 Task: Find connections with filter location Pfaffenhofen an der Ilm with filter topic #Hiringwith filter profile language French with filter current company MPC with filter school K.J.Institute of Engineering & Technology with filter industry Leasing Residential Real Estate with filter service category Print Design with filter keywords title Outside Sales Manager
Action: Mouse moved to (557, 97)
Screenshot: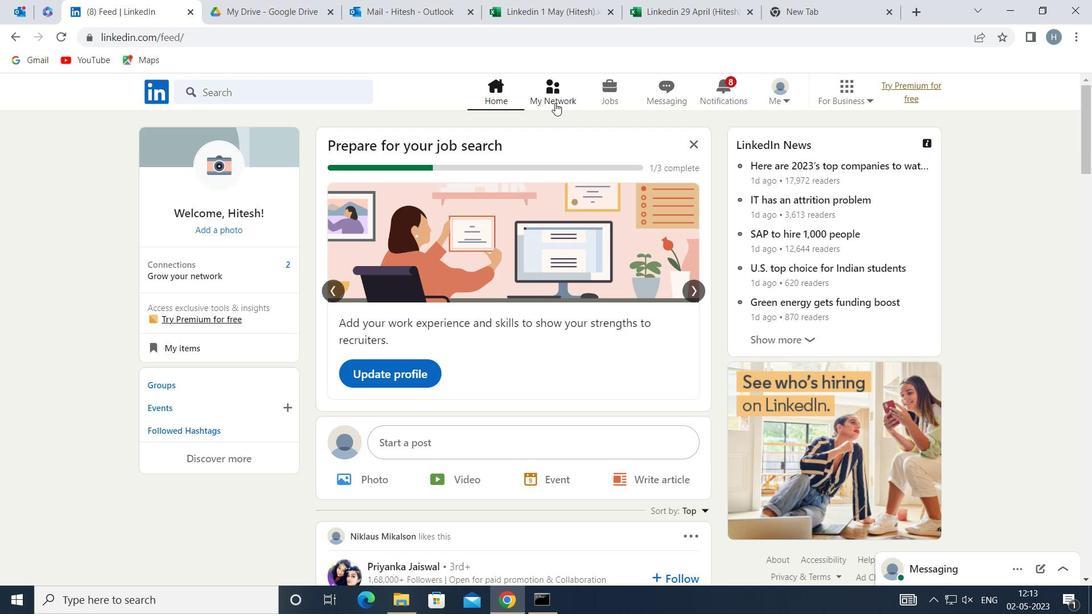 
Action: Mouse pressed left at (557, 97)
Screenshot: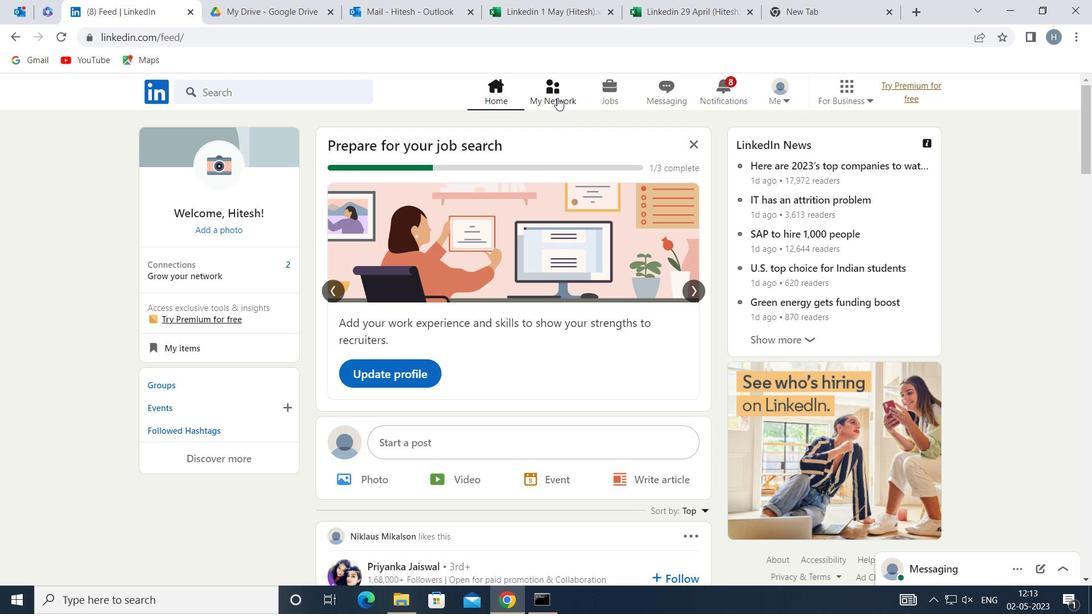 
Action: Mouse moved to (328, 166)
Screenshot: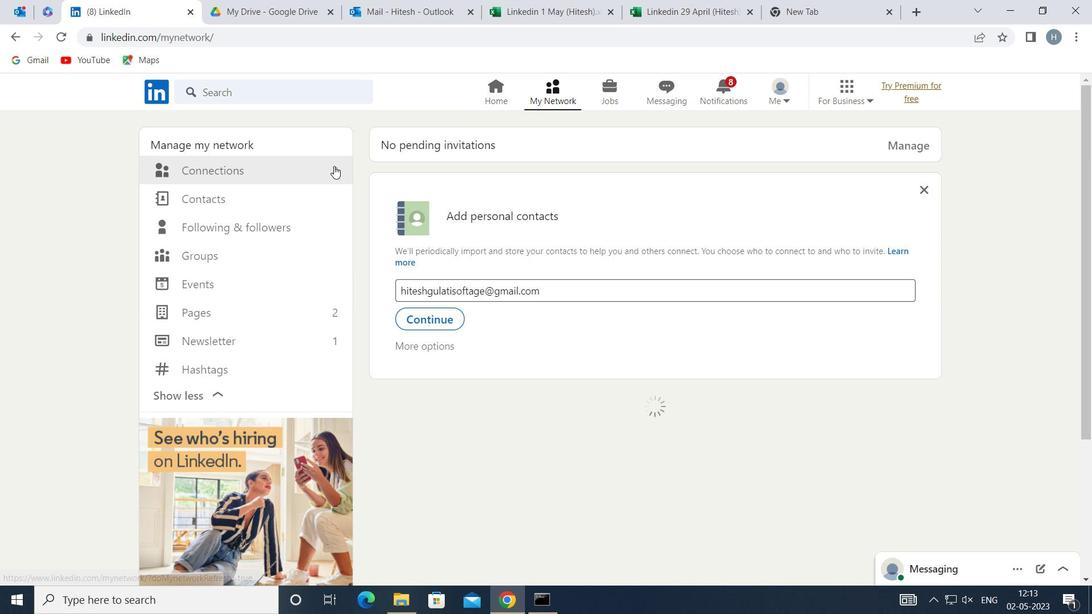 
Action: Mouse pressed left at (328, 166)
Screenshot: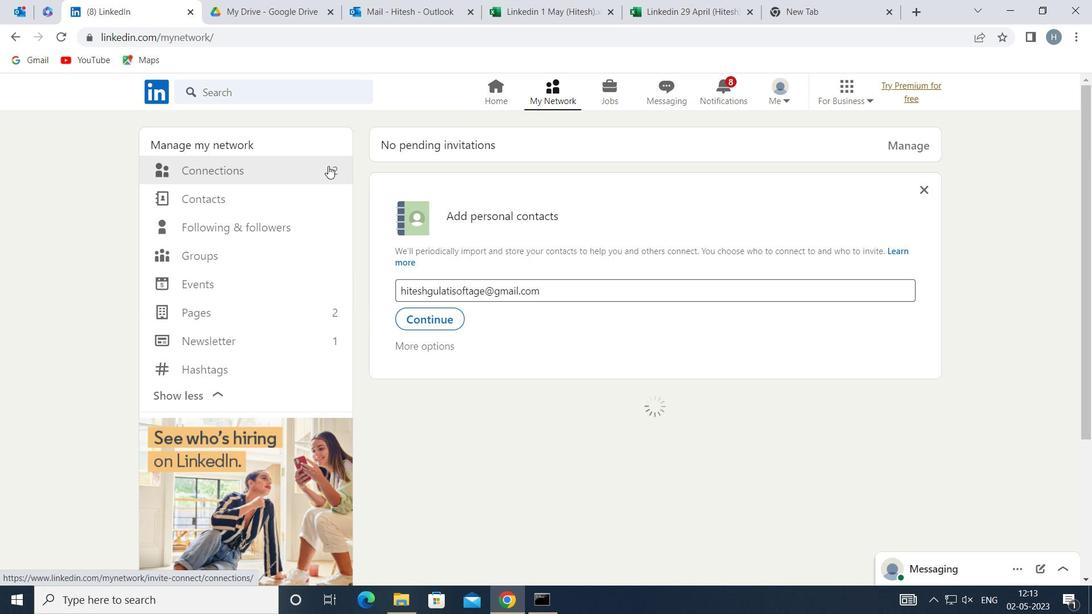 
Action: Mouse moved to (646, 170)
Screenshot: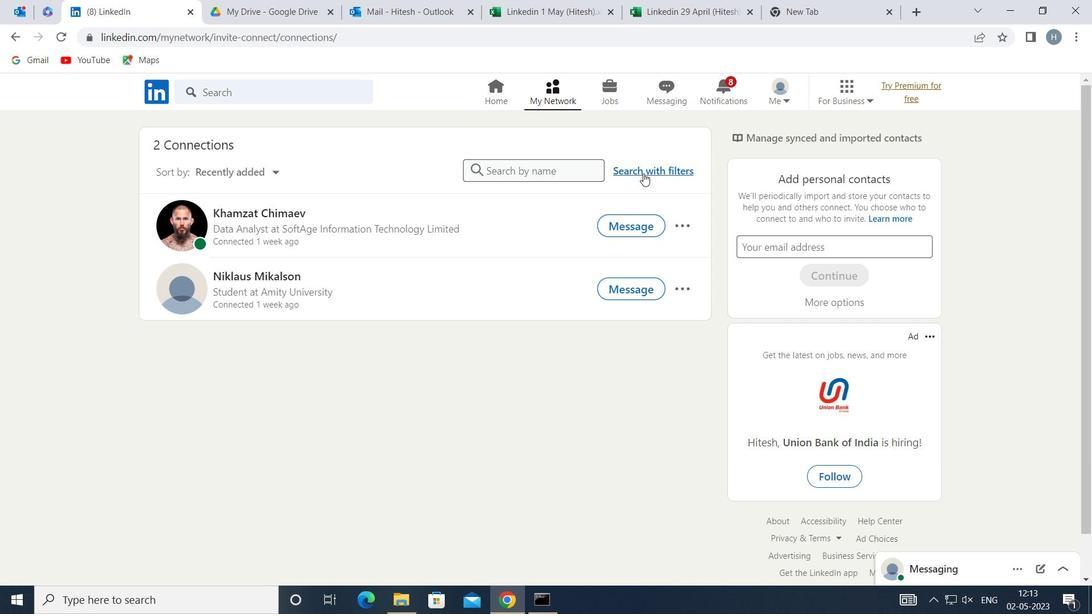 
Action: Mouse pressed left at (646, 170)
Screenshot: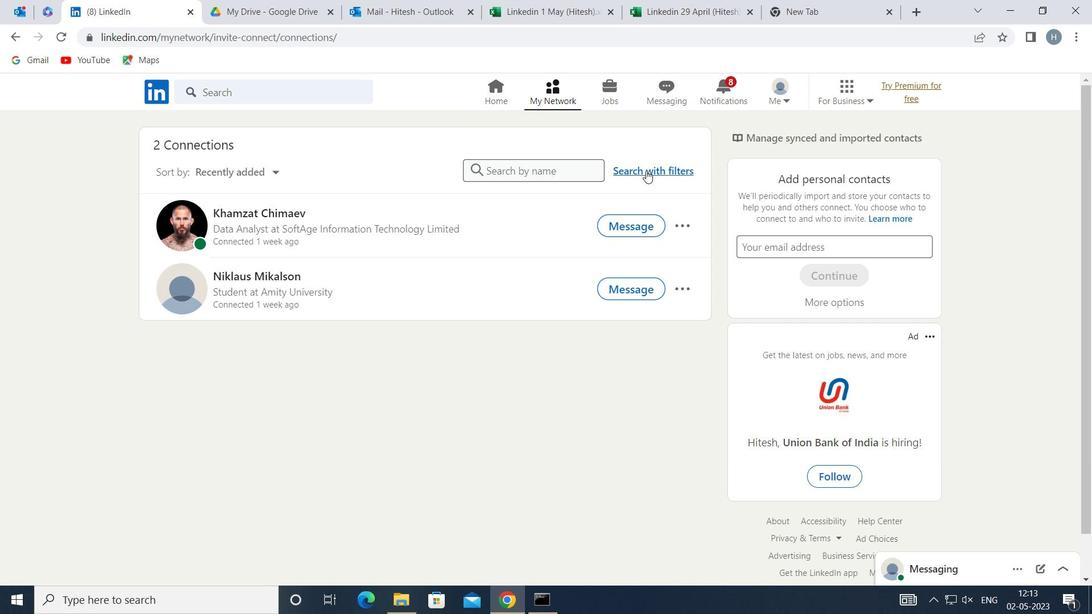 
Action: Mouse moved to (597, 135)
Screenshot: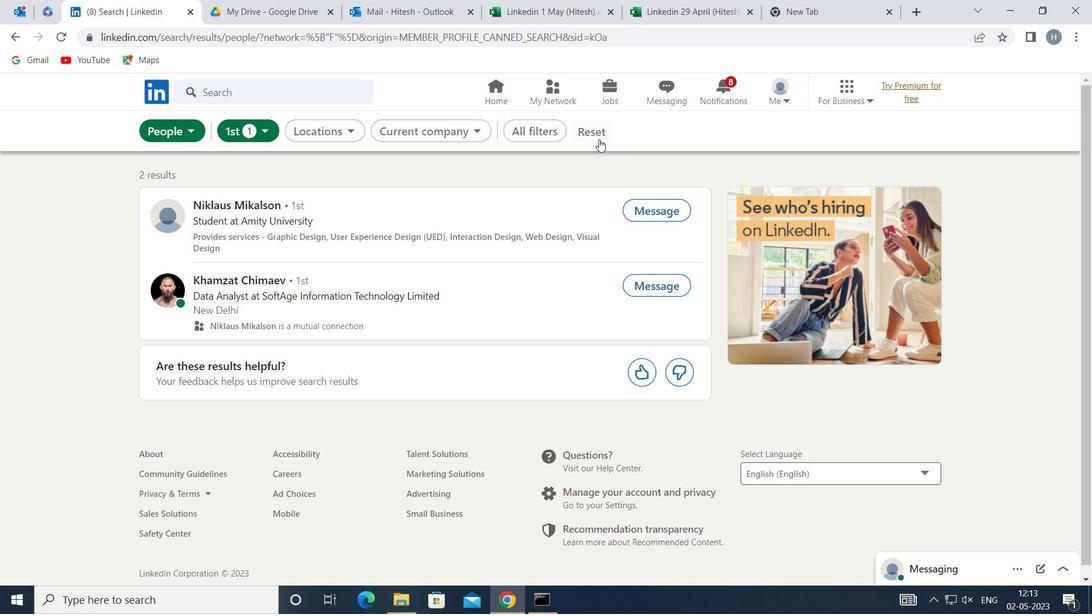 
Action: Mouse pressed left at (597, 135)
Screenshot: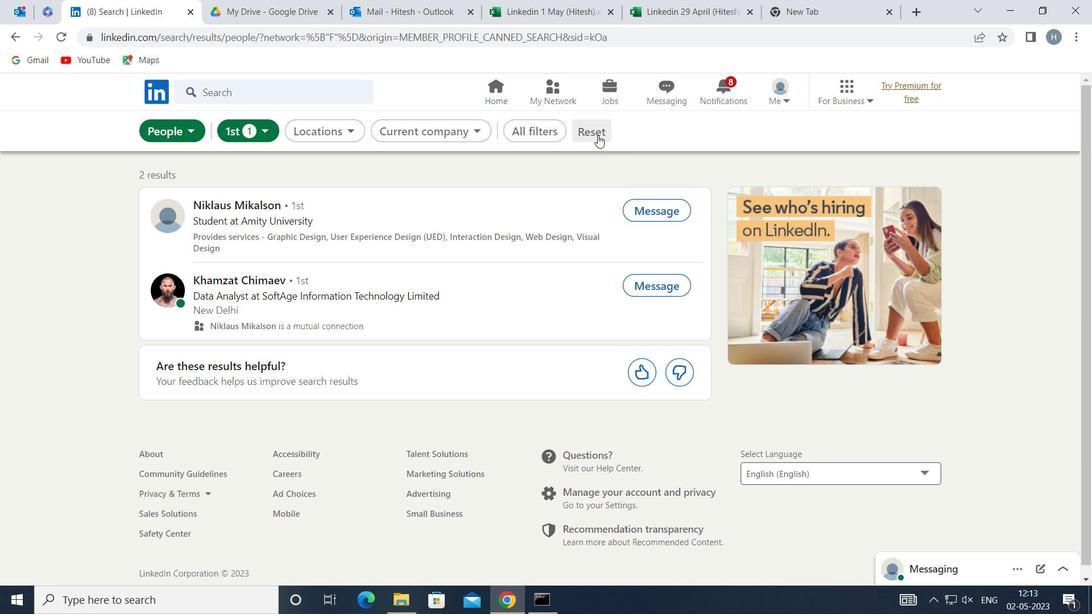 
Action: Mouse moved to (578, 131)
Screenshot: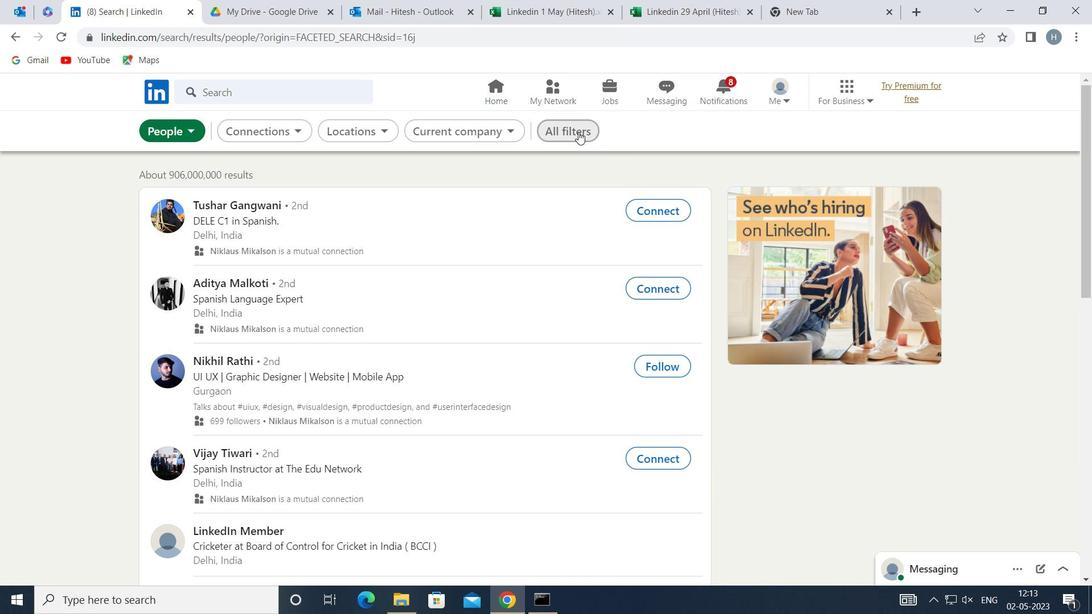 
Action: Mouse pressed left at (578, 131)
Screenshot: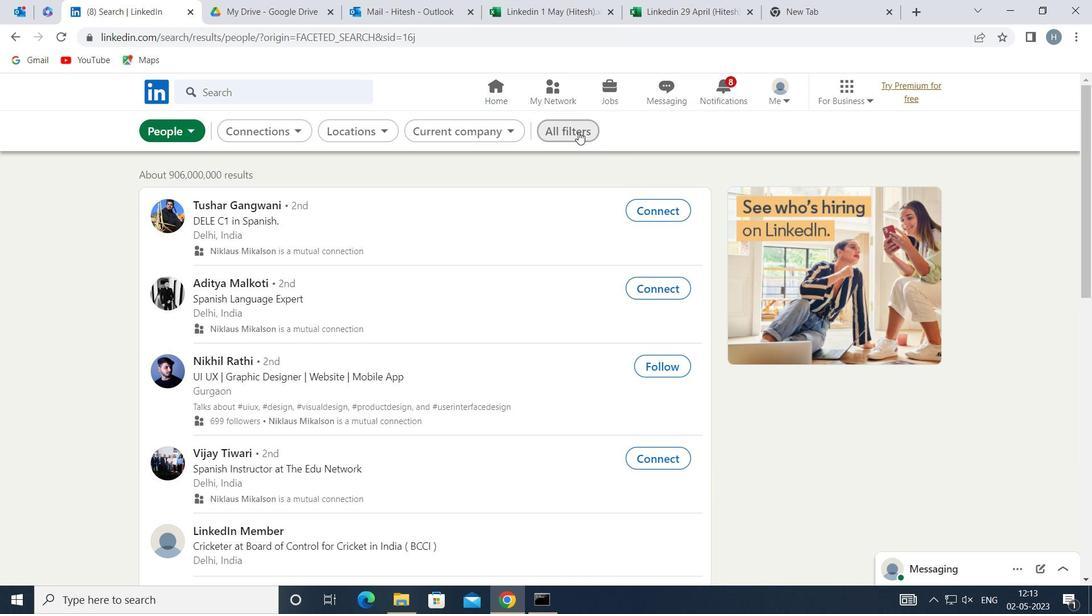 
Action: Mouse moved to (797, 336)
Screenshot: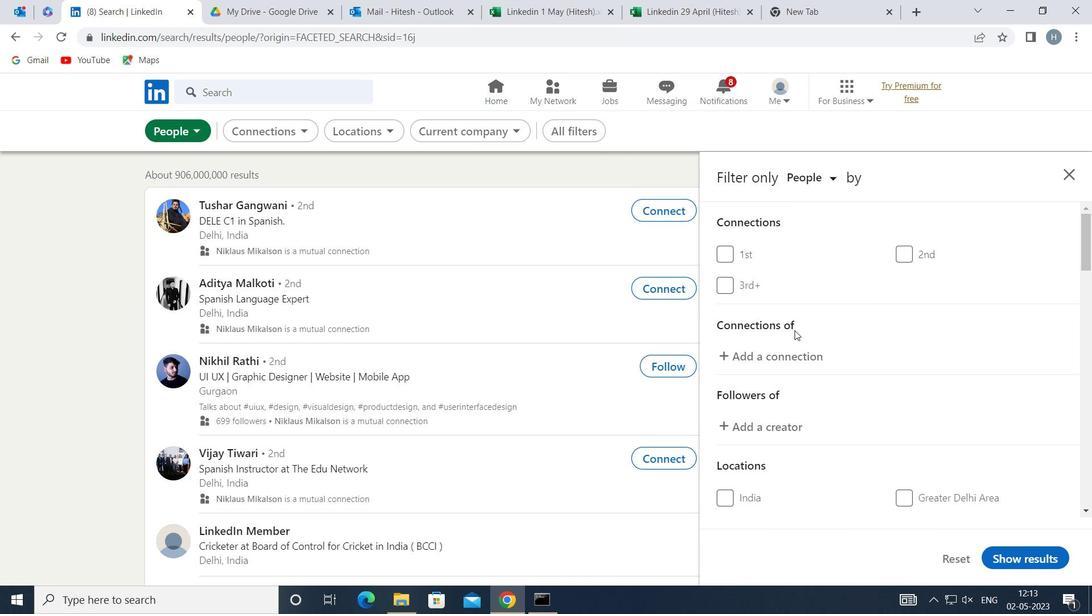 
Action: Mouse scrolled (797, 335) with delta (0, 0)
Screenshot: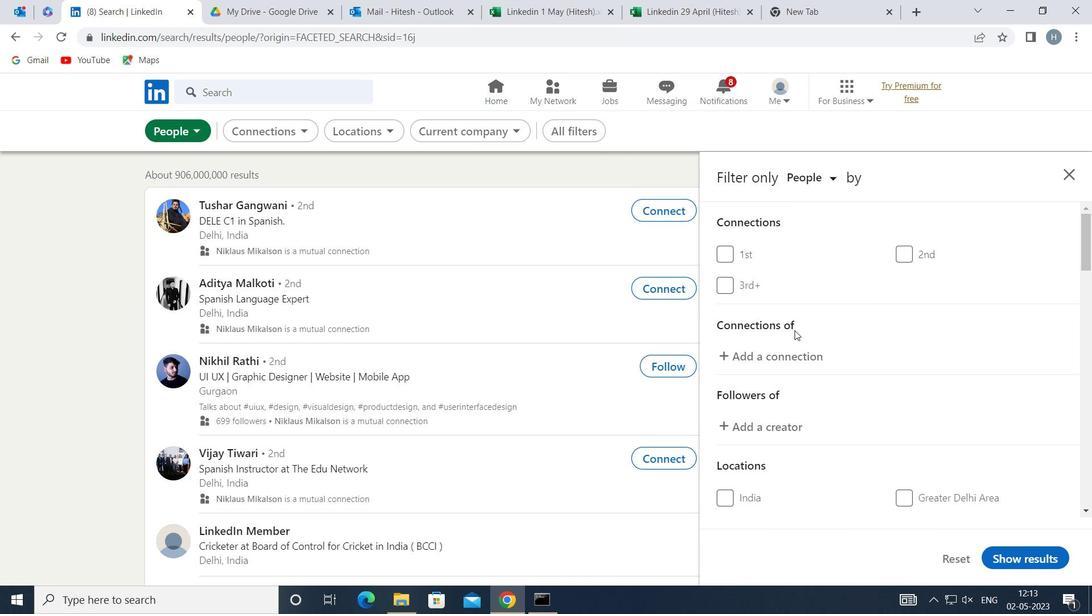 
Action: Mouse scrolled (797, 335) with delta (0, 0)
Screenshot: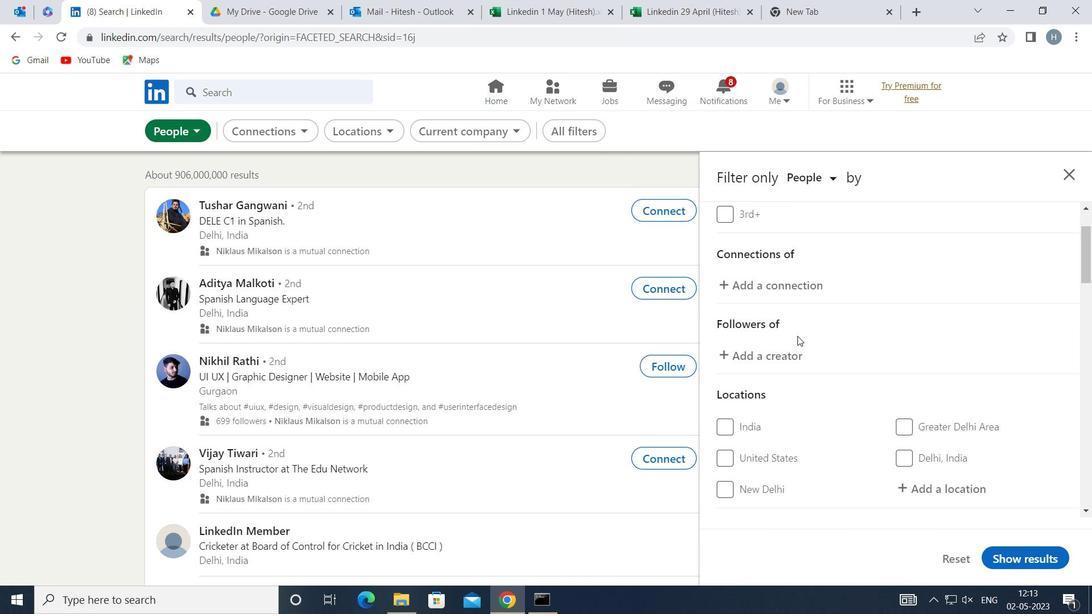 
Action: Mouse moved to (919, 410)
Screenshot: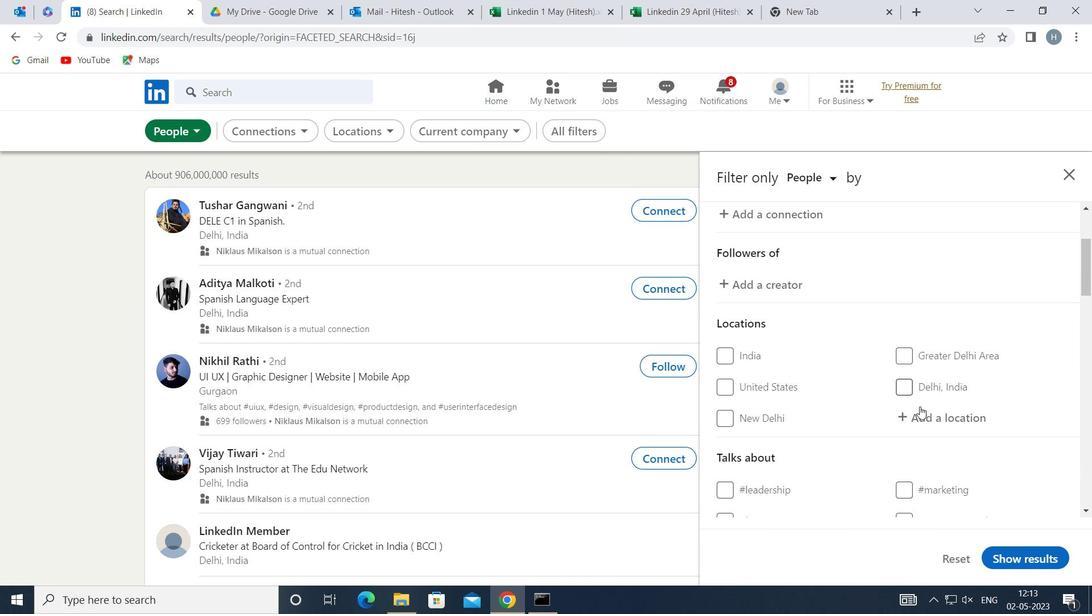 
Action: Mouse pressed left at (919, 410)
Screenshot: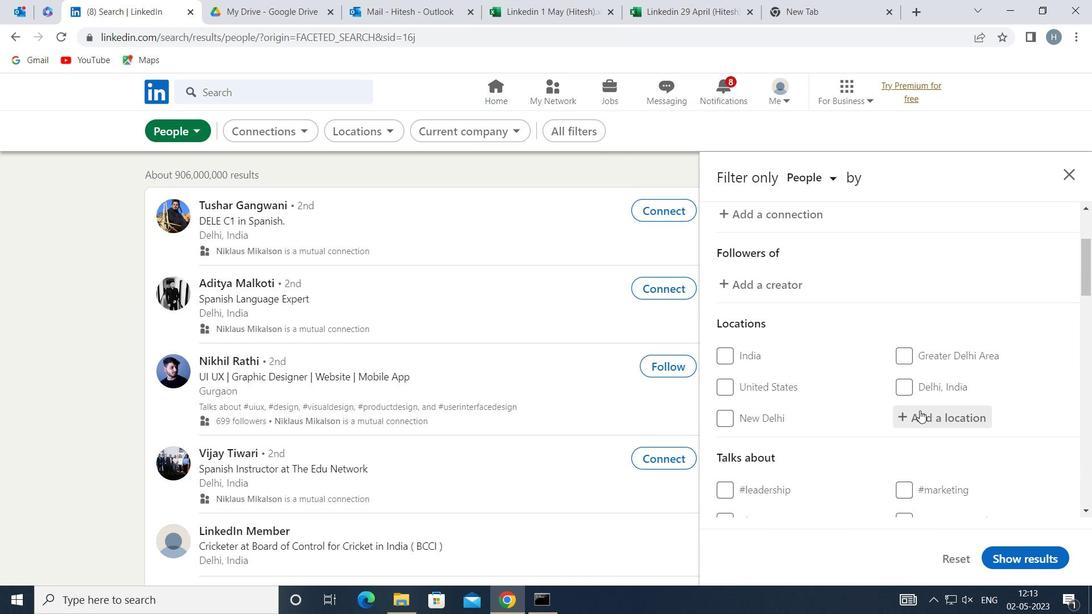 
Action: Mouse moved to (919, 411)
Screenshot: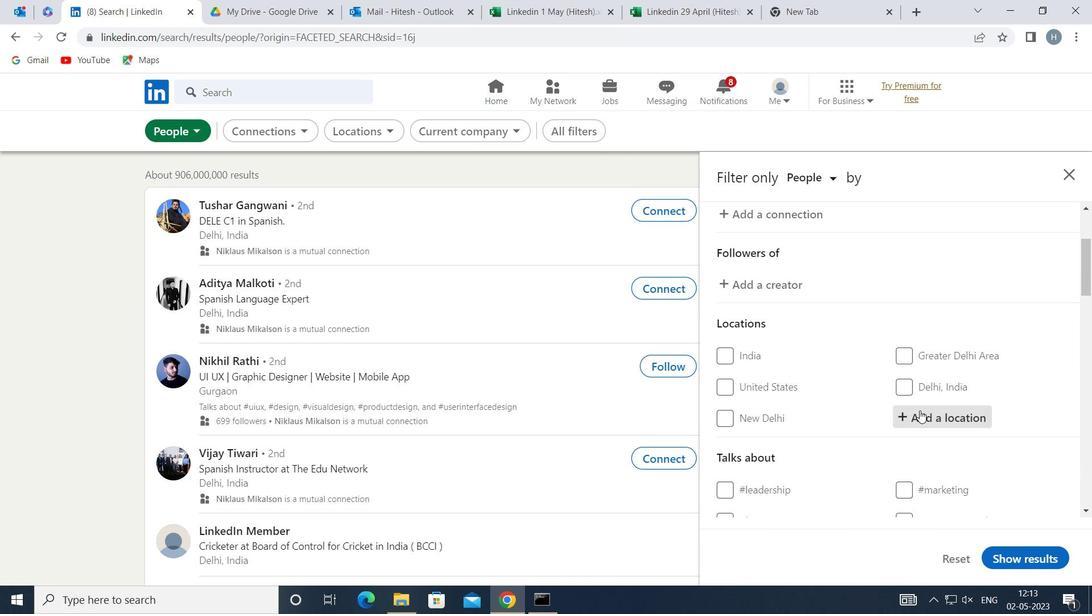 
Action: Key pressed <Key.shift>PFAFFENHOFEN
Screenshot: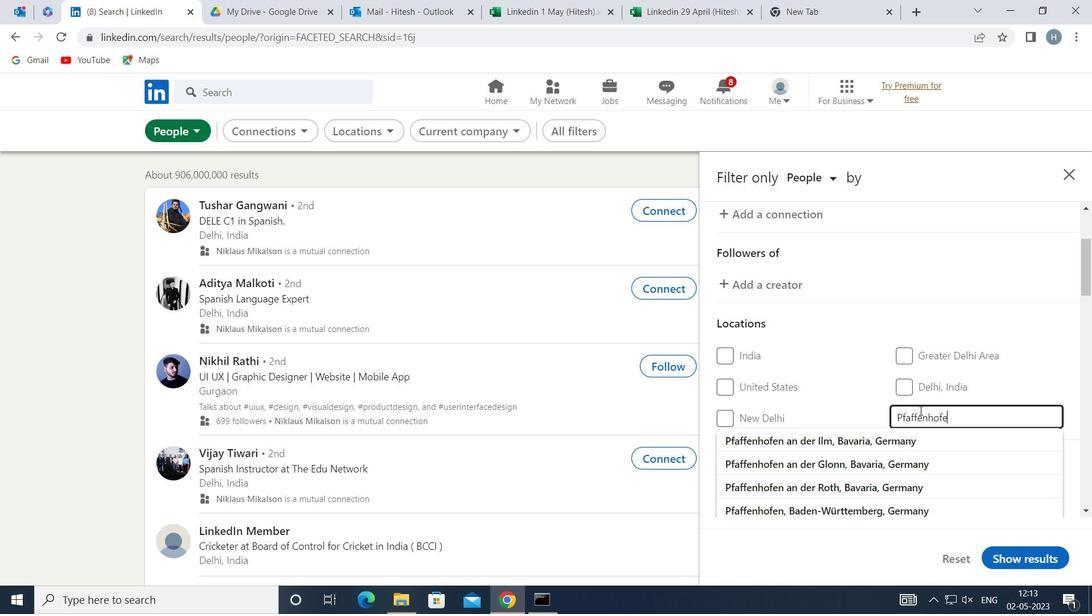 
Action: Mouse moved to (909, 438)
Screenshot: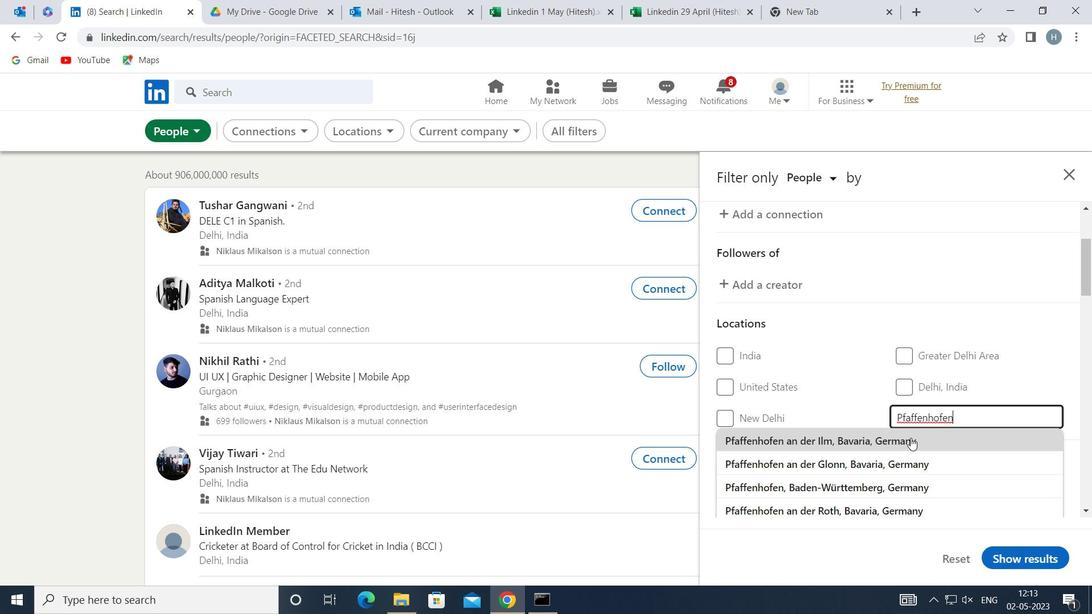 
Action: Mouse pressed left at (909, 438)
Screenshot: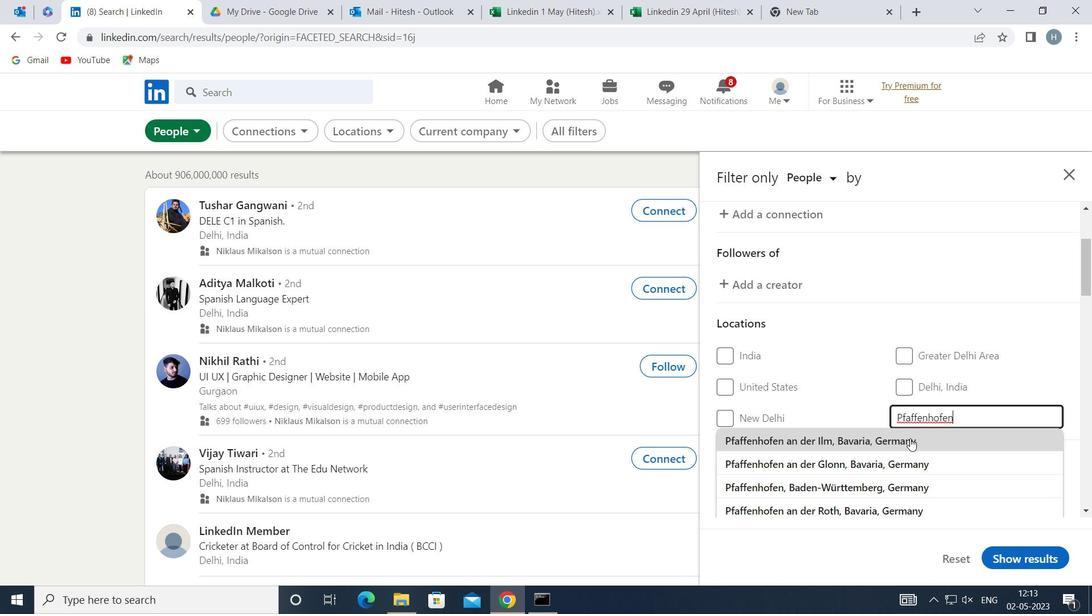 
Action: Mouse moved to (907, 438)
Screenshot: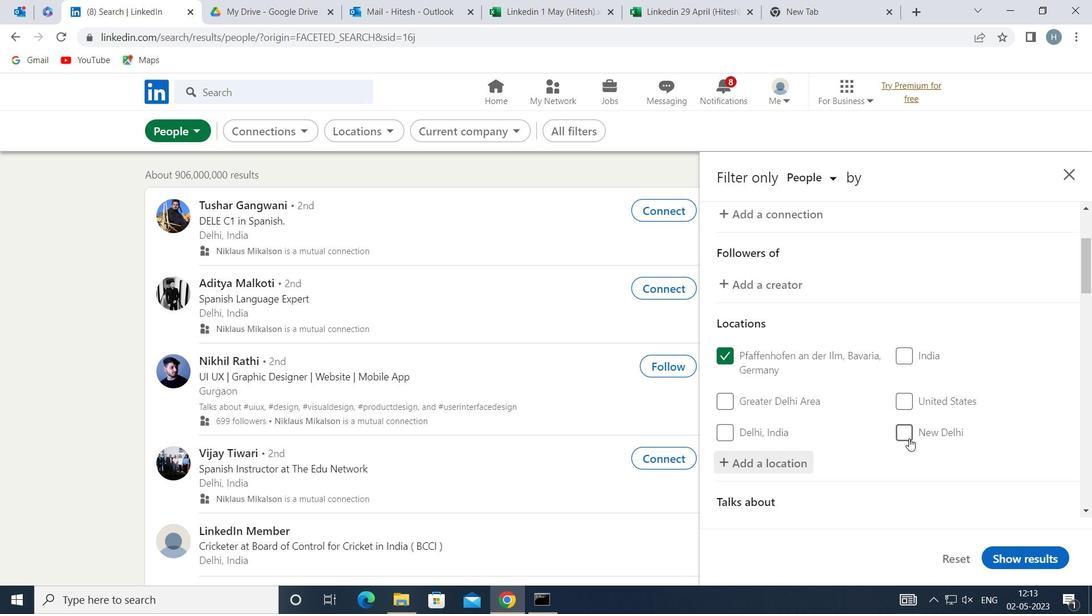
Action: Mouse scrolled (907, 437) with delta (0, 0)
Screenshot: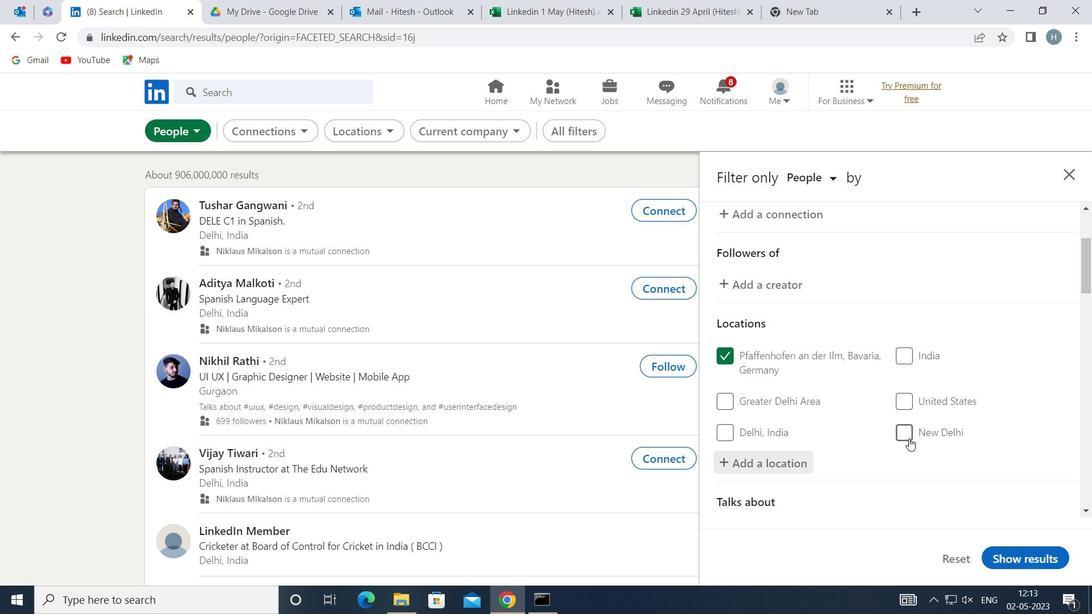 
Action: Mouse moved to (906, 437)
Screenshot: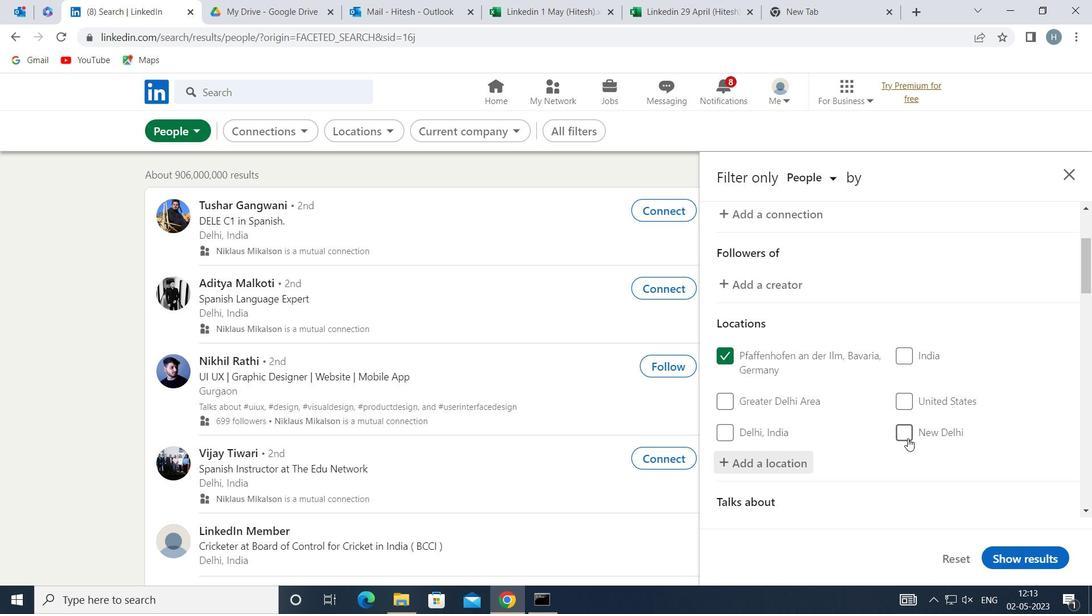 
Action: Mouse scrolled (906, 436) with delta (0, 0)
Screenshot: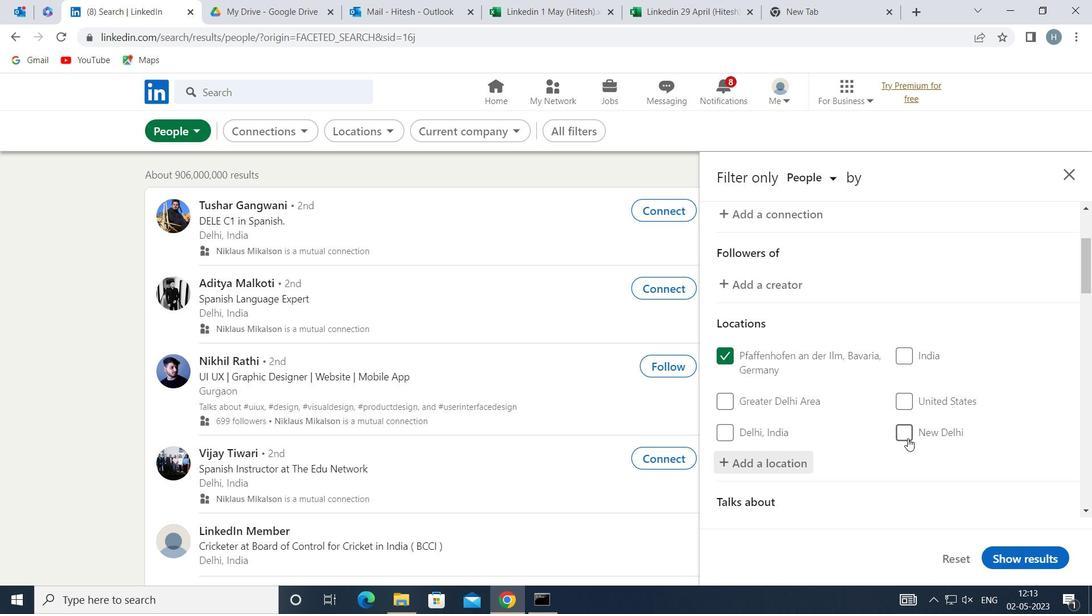 
Action: Mouse moved to (900, 416)
Screenshot: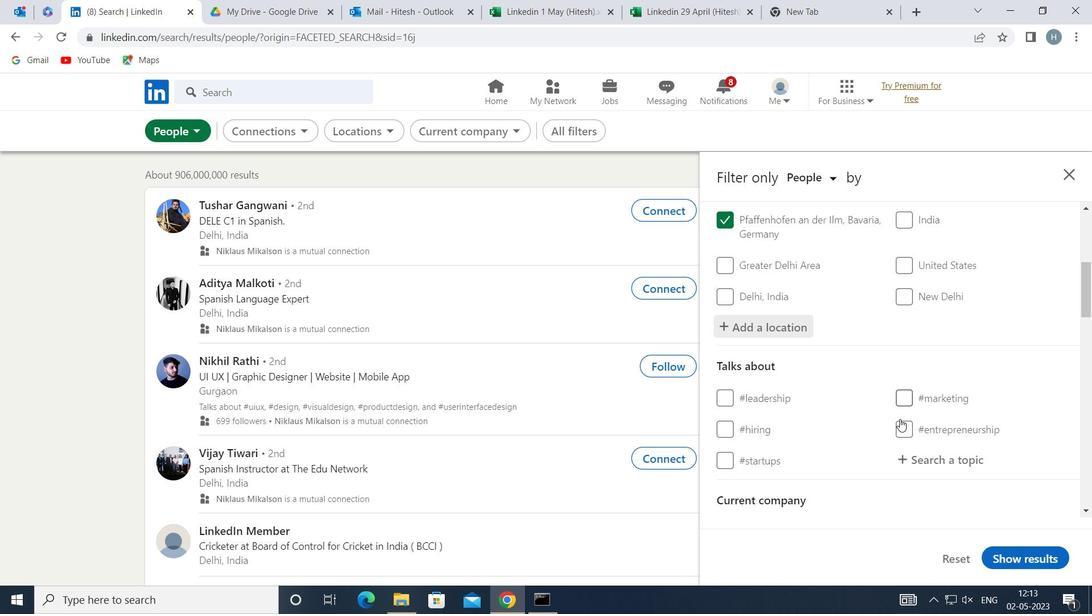 
Action: Mouse scrolled (900, 415) with delta (0, 0)
Screenshot: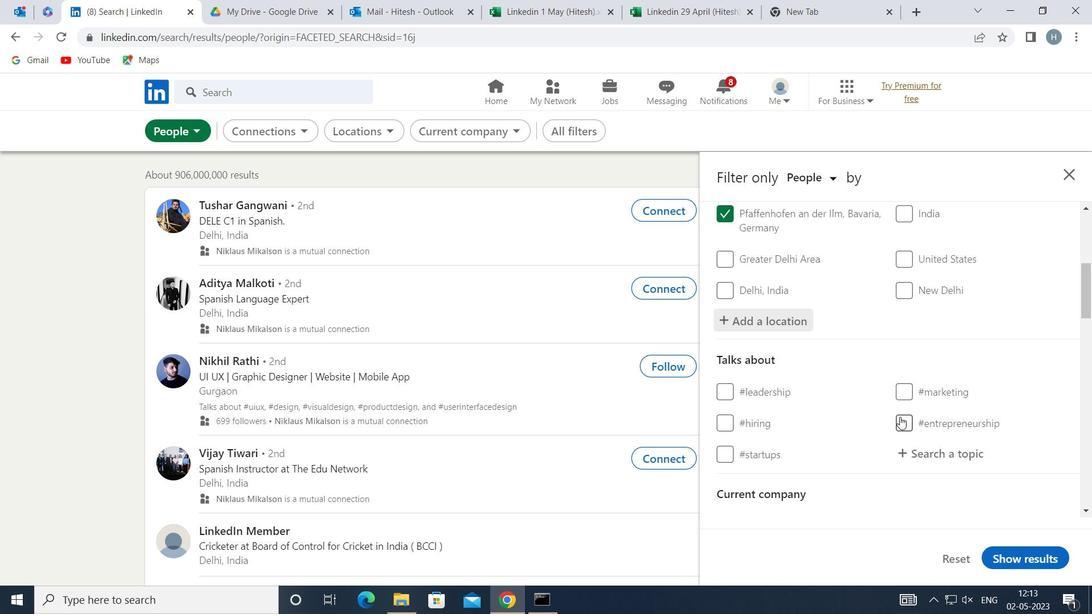 
Action: Mouse moved to (948, 378)
Screenshot: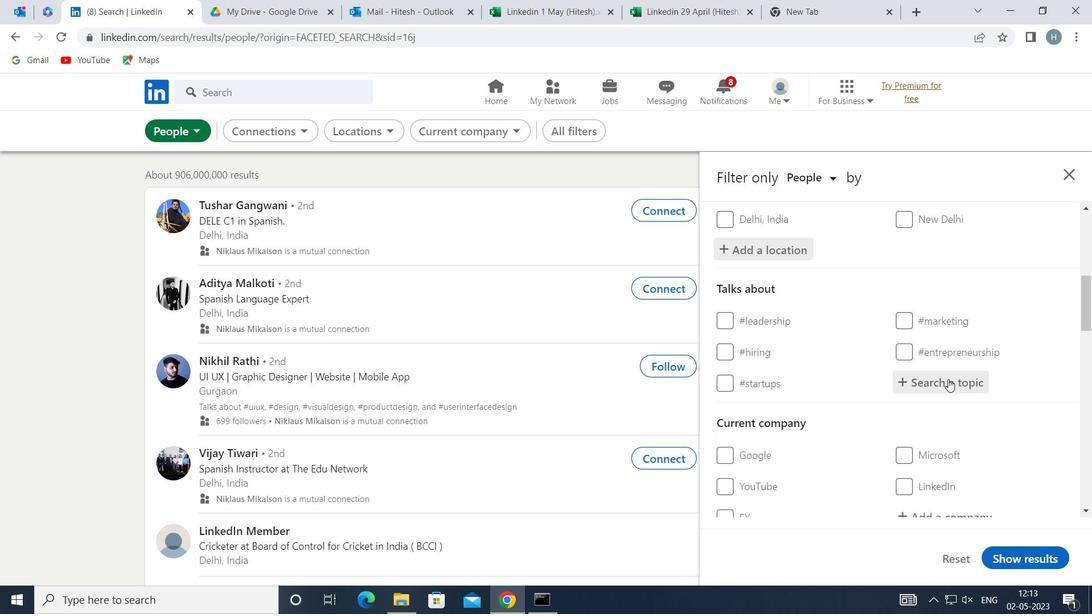 
Action: Mouse pressed left at (948, 378)
Screenshot: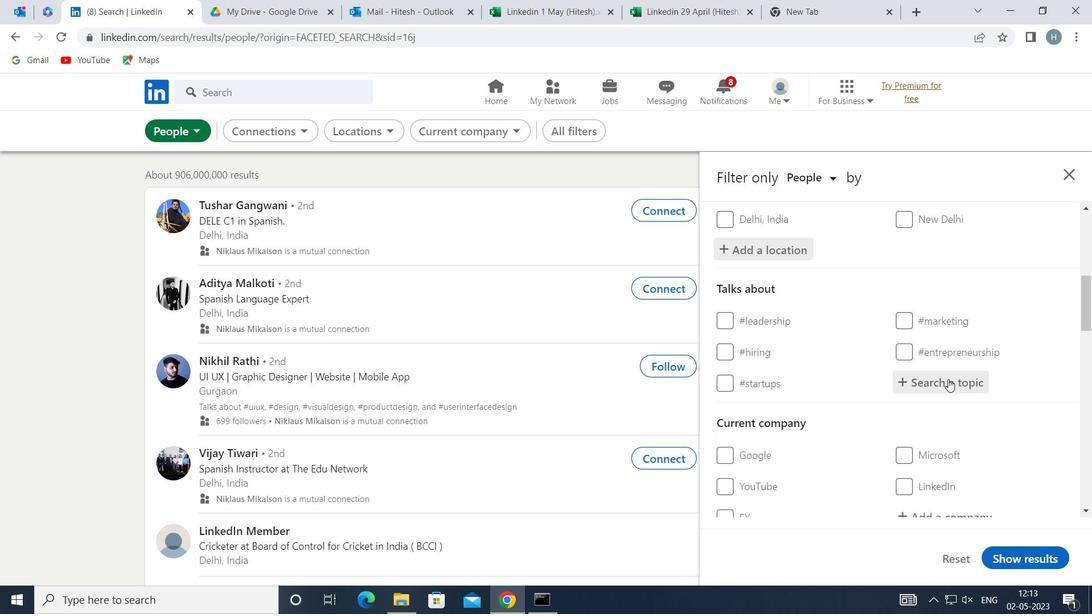 
Action: Key pressed <Key.shift>HIRING
Screenshot: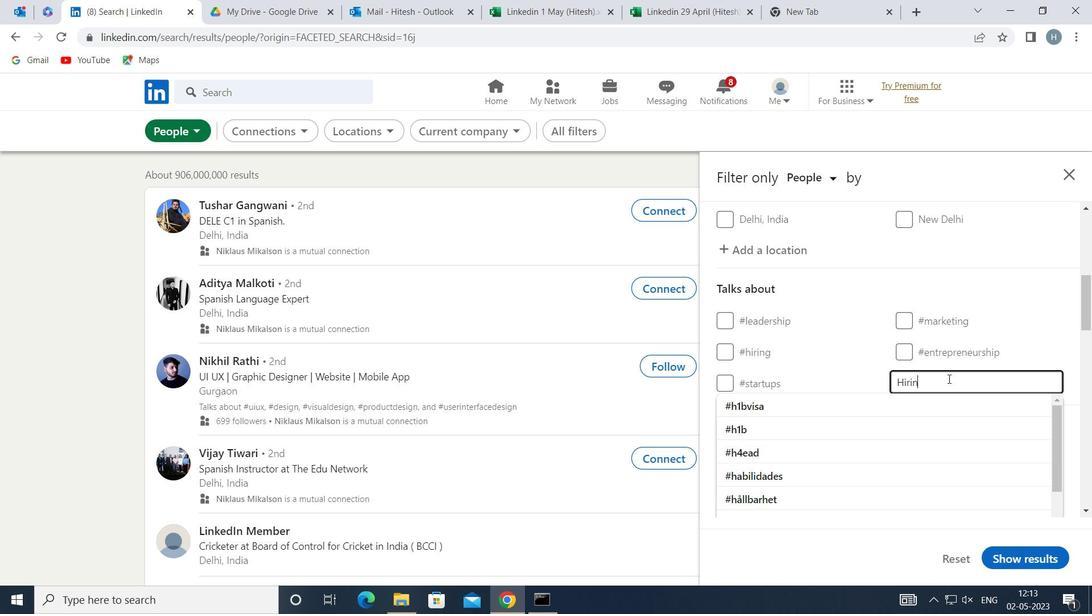 
Action: Mouse moved to (865, 404)
Screenshot: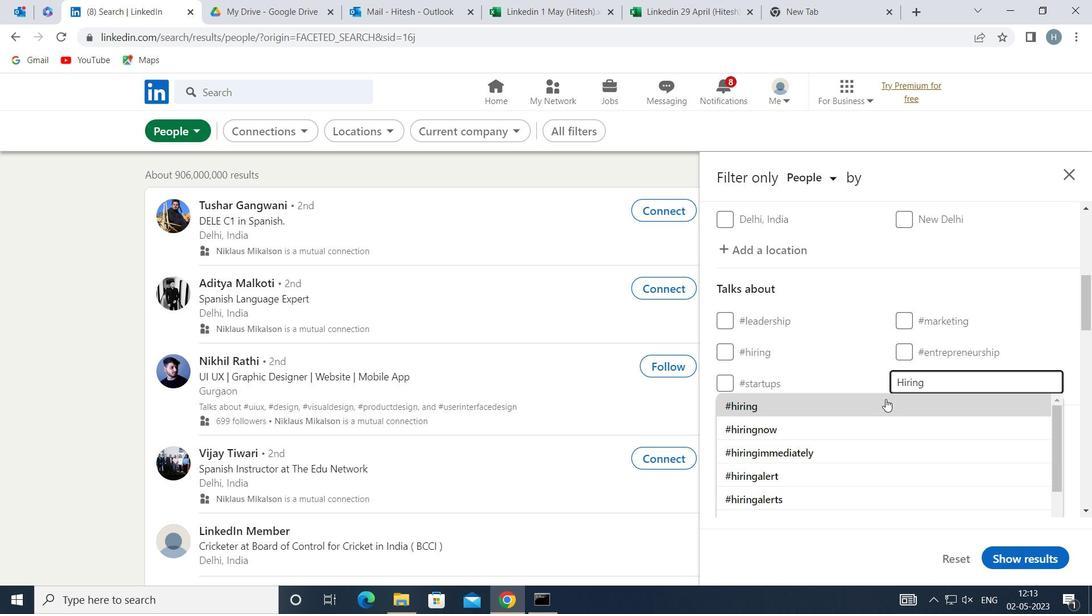 
Action: Mouse pressed left at (865, 404)
Screenshot: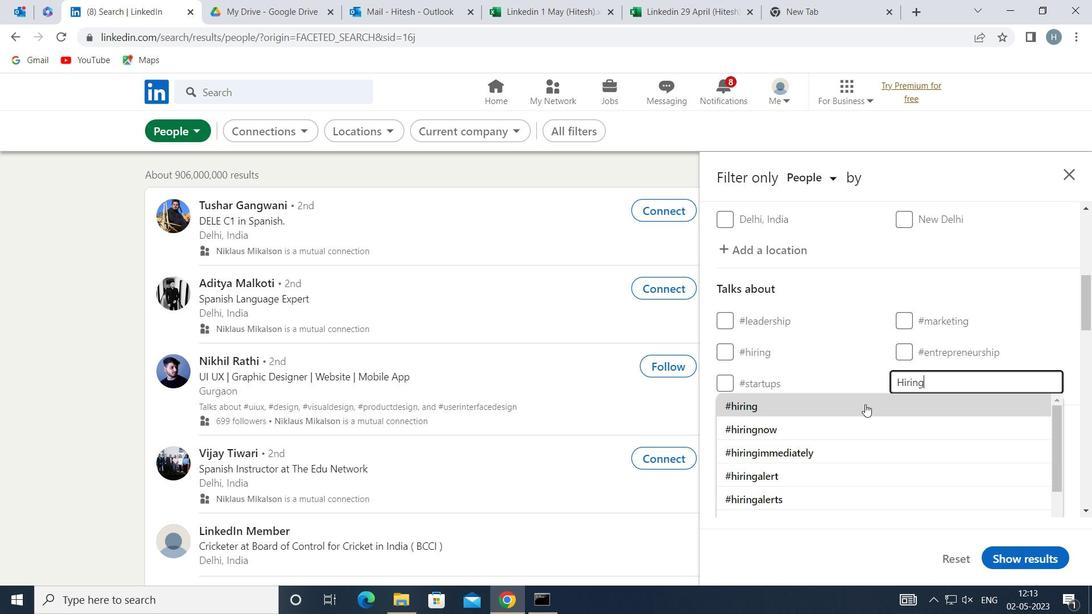 
Action: Mouse scrolled (865, 403) with delta (0, 0)
Screenshot: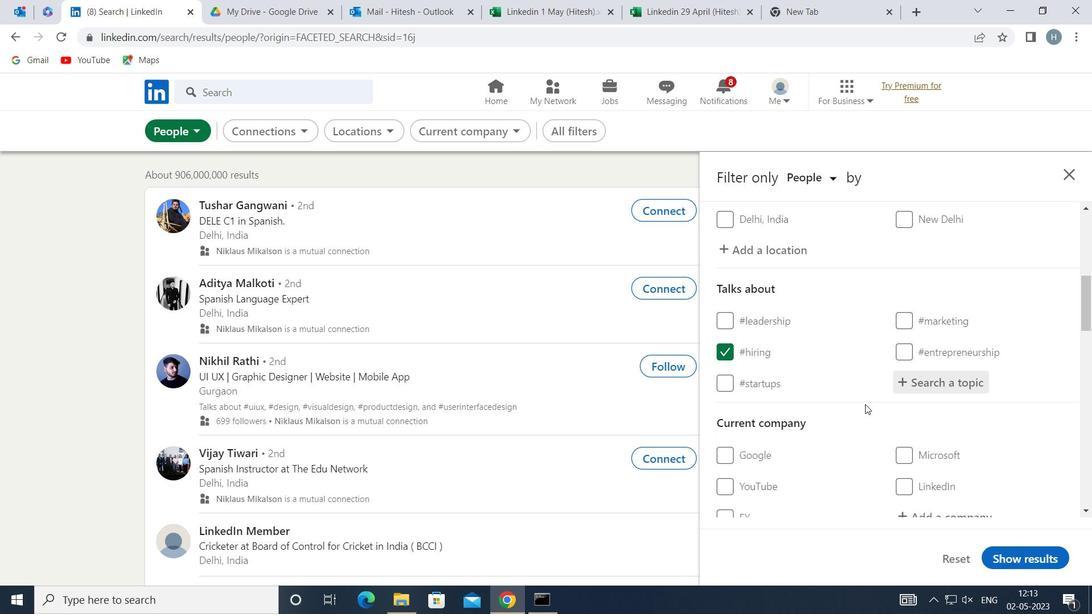 
Action: Mouse scrolled (865, 403) with delta (0, 0)
Screenshot: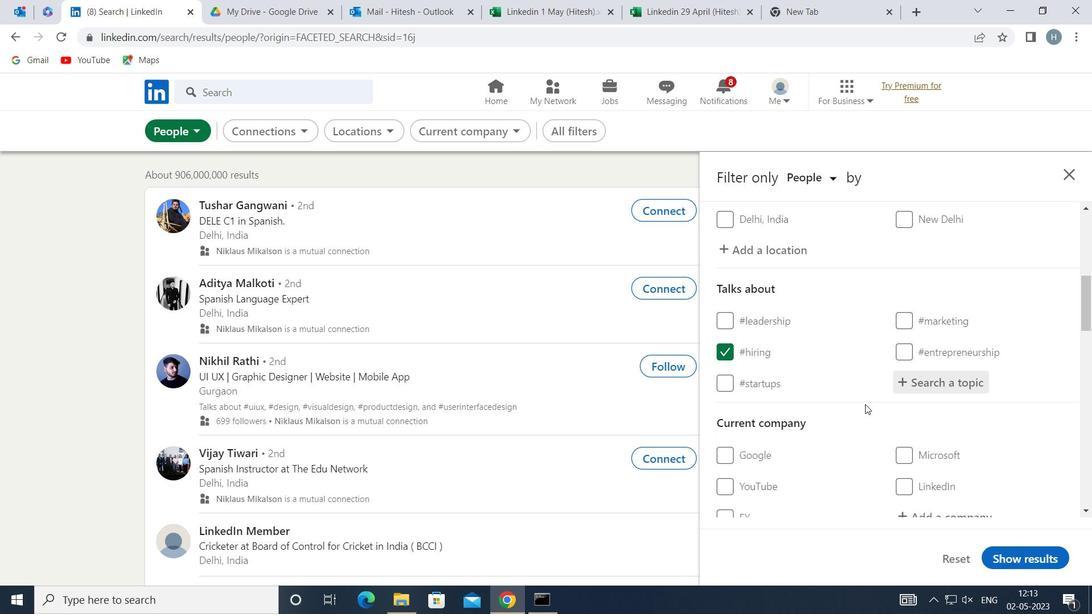 
Action: Mouse scrolled (865, 403) with delta (0, 0)
Screenshot: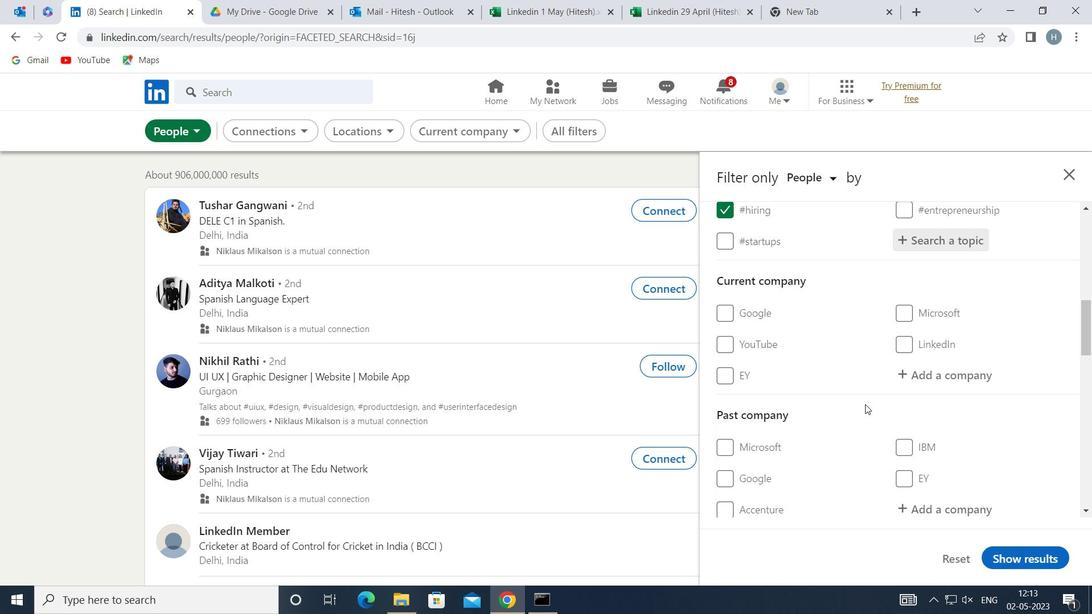 
Action: Mouse scrolled (865, 403) with delta (0, 0)
Screenshot: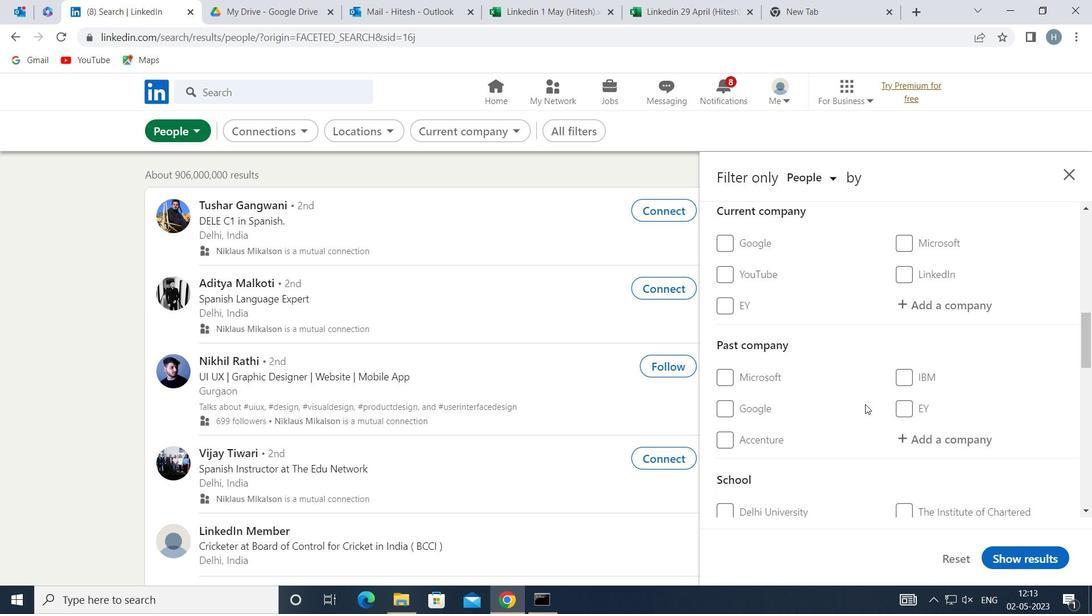 
Action: Mouse scrolled (865, 403) with delta (0, 0)
Screenshot: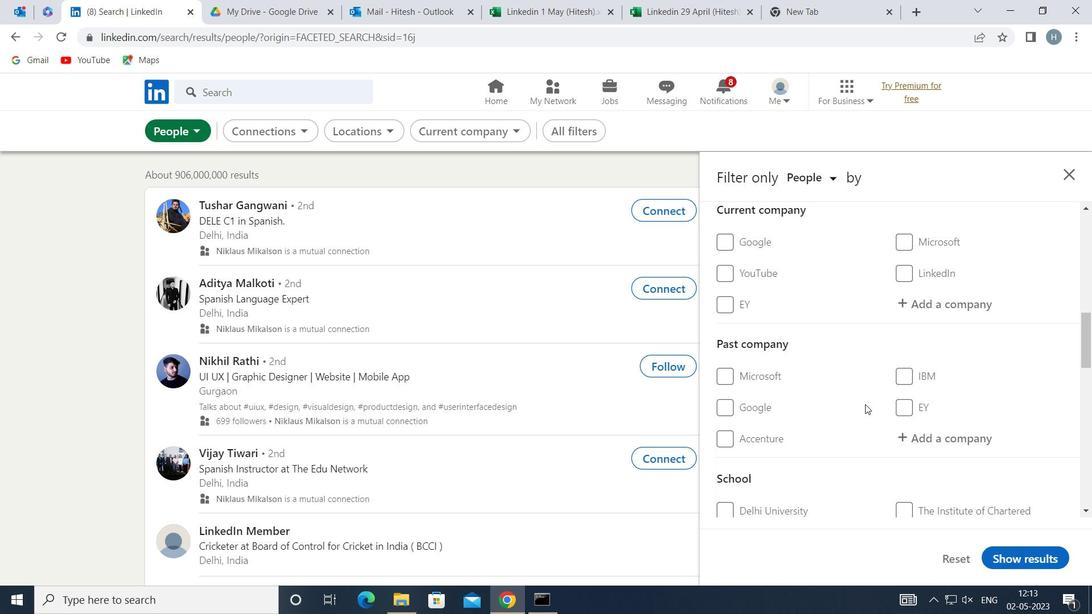 
Action: Mouse scrolled (865, 403) with delta (0, 0)
Screenshot: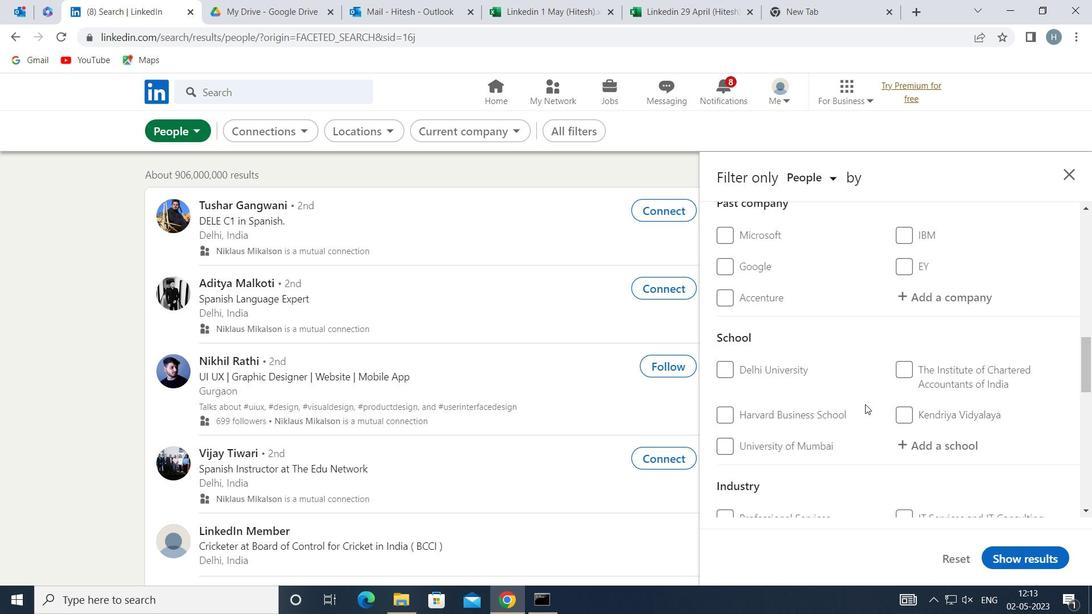 
Action: Mouse scrolled (865, 403) with delta (0, 0)
Screenshot: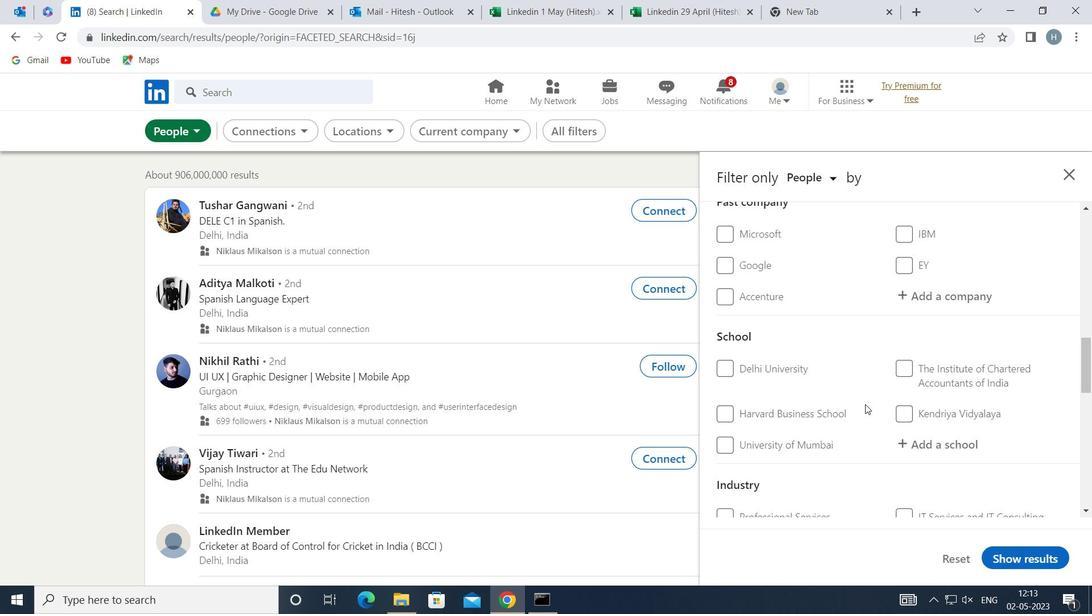 
Action: Mouse scrolled (865, 403) with delta (0, 0)
Screenshot: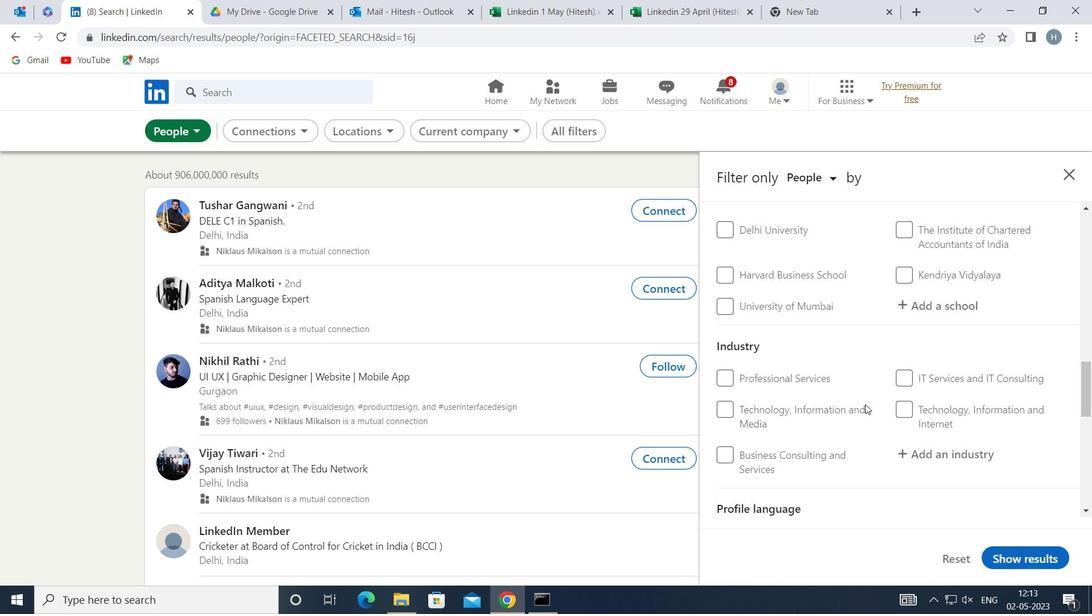 
Action: Mouse moved to (904, 462)
Screenshot: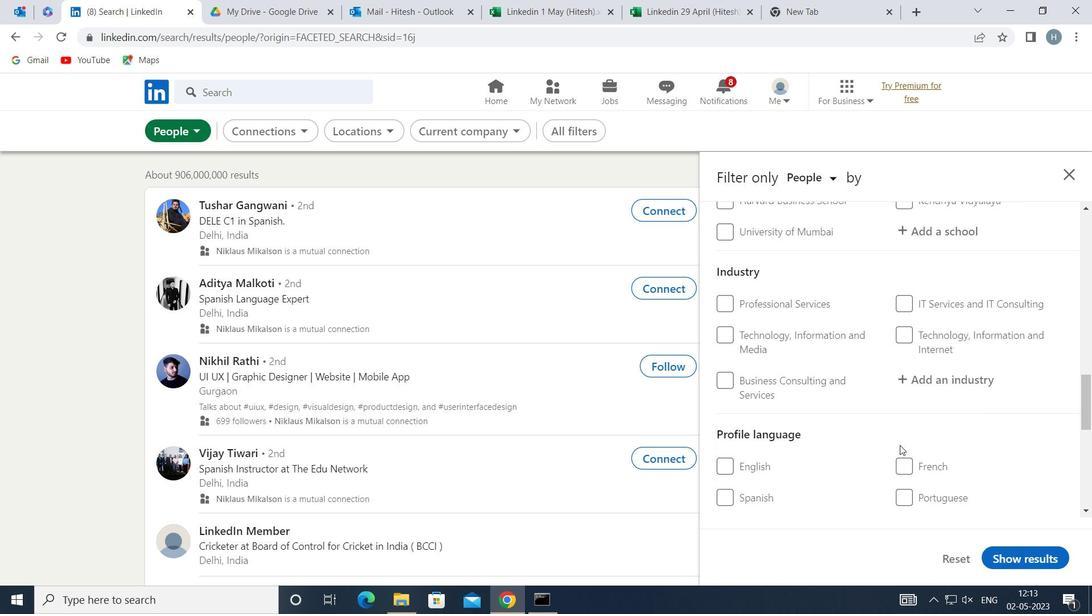 
Action: Mouse pressed left at (904, 462)
Screenshot: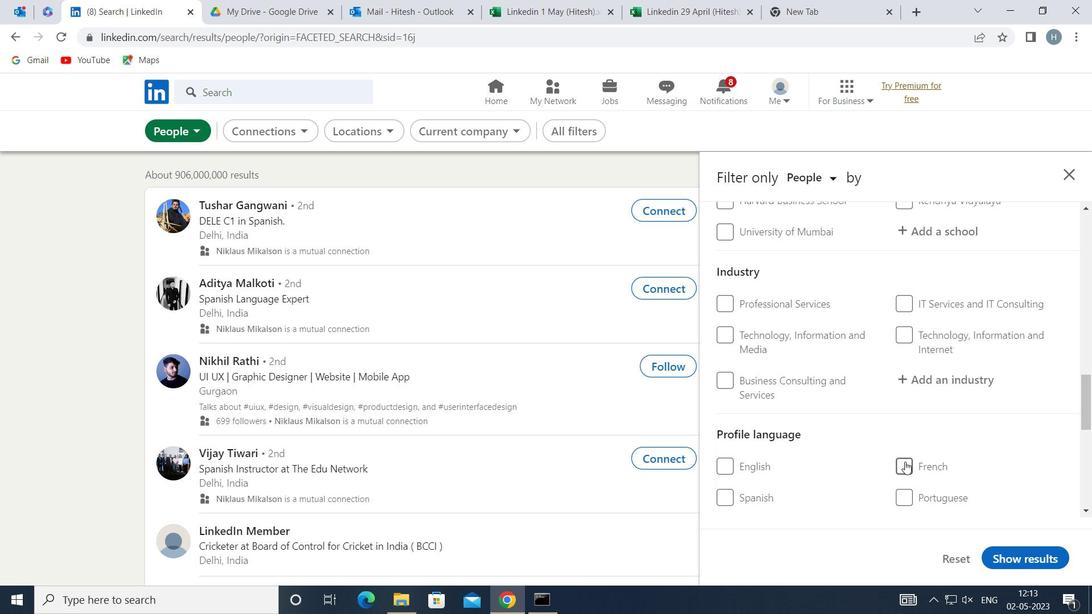 
Action: Mouse moved to (874, 441)
Screenshot: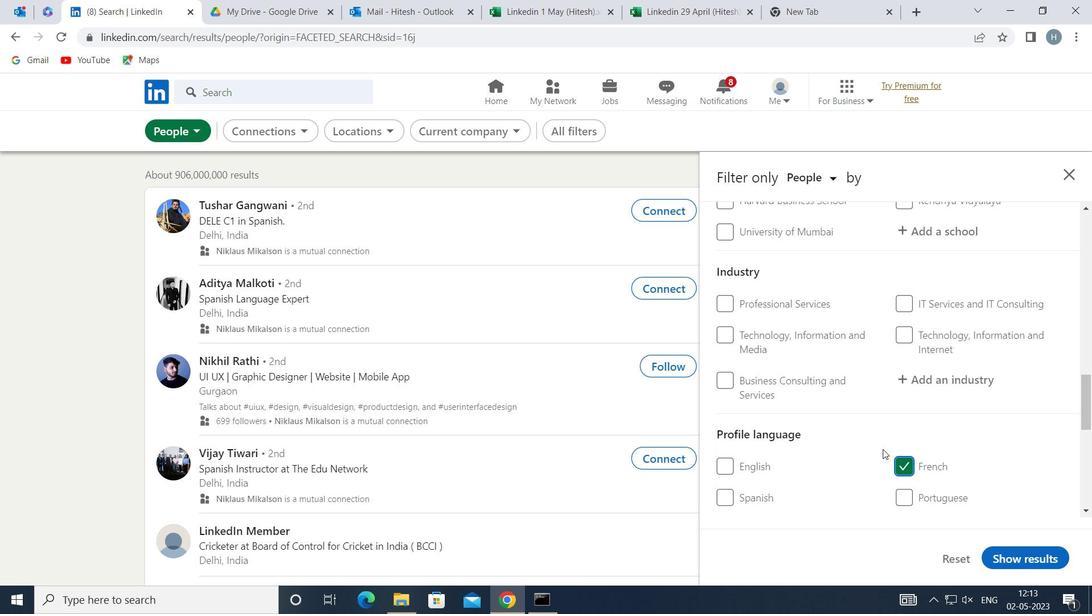 
Action: Mouse scrolled (874, 441) with delta (0, 0)
Screenshot: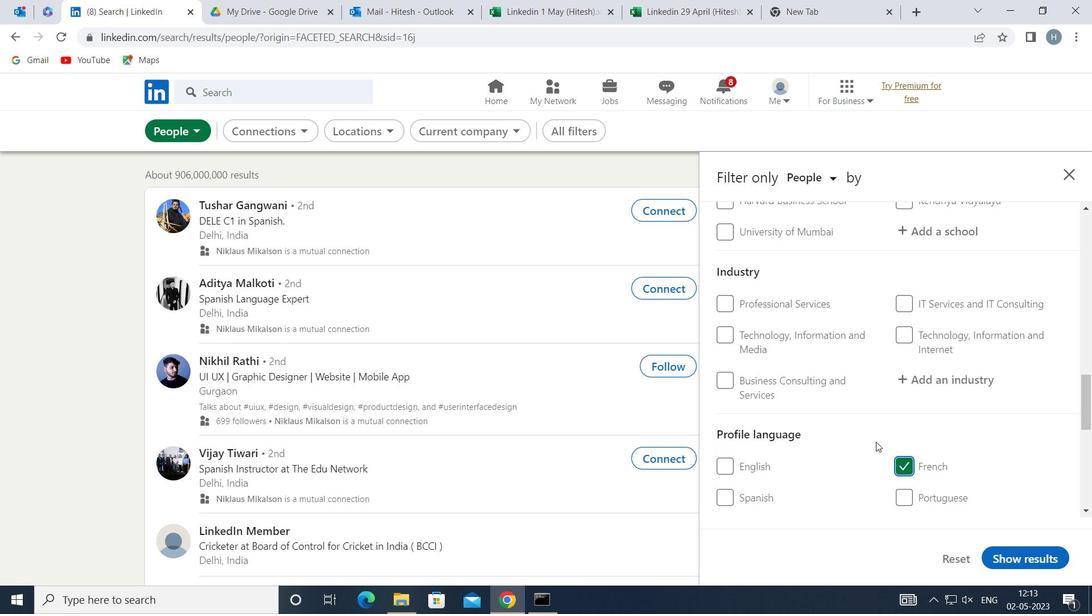 
Action: Mouse scrolled (874, 441) with delta (0, 0)
Screenshot: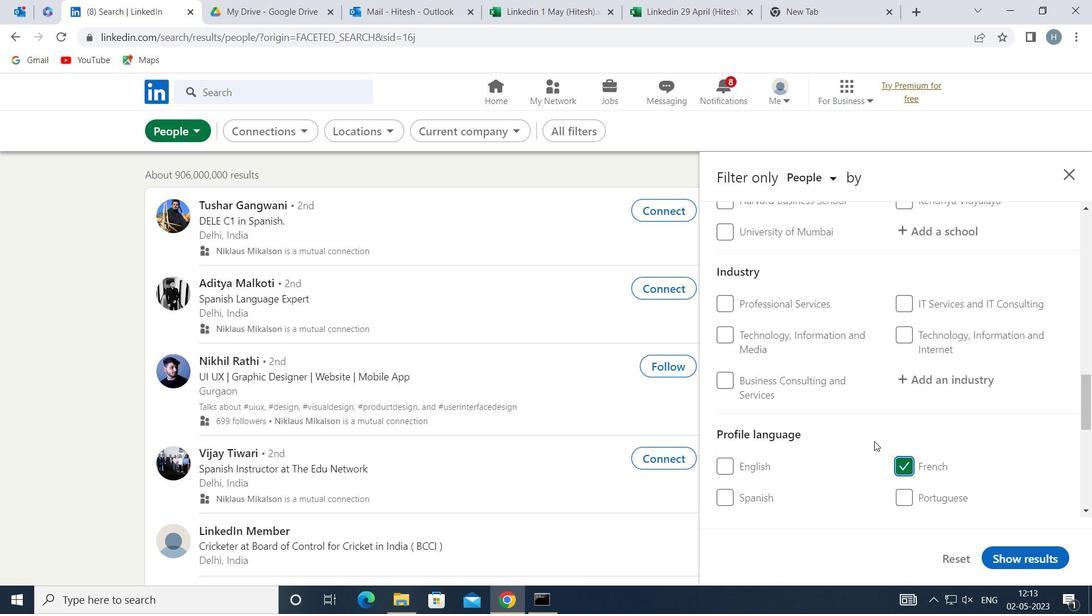 
Action: Mouse scrolled (874, 441) with delta (0, 0)
Screenshot: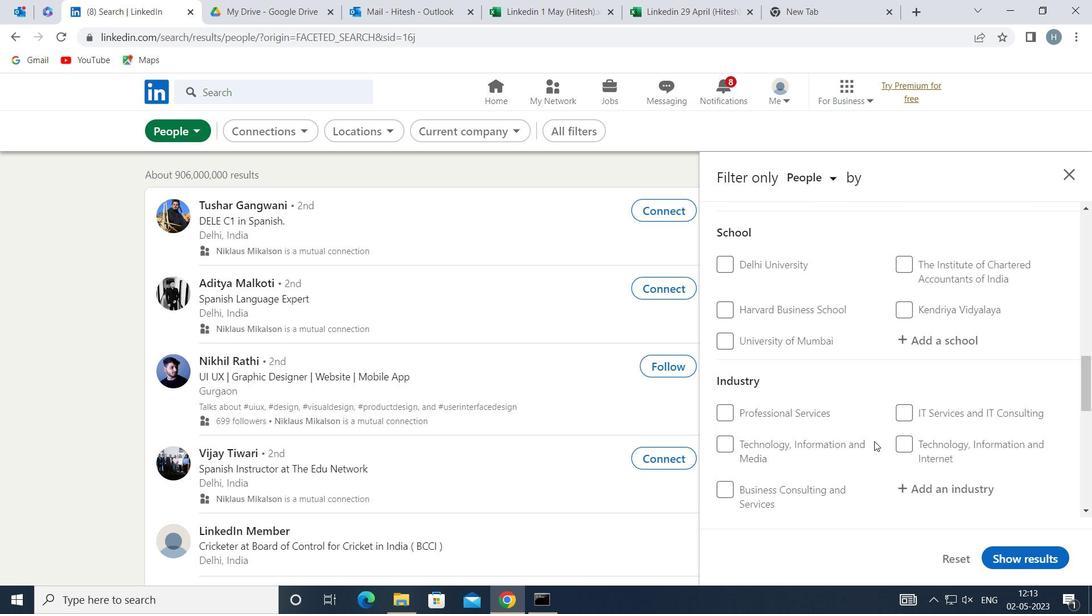 
Action: Mouse scrolled (874, 441) with delta (0, 0)
Screenshot: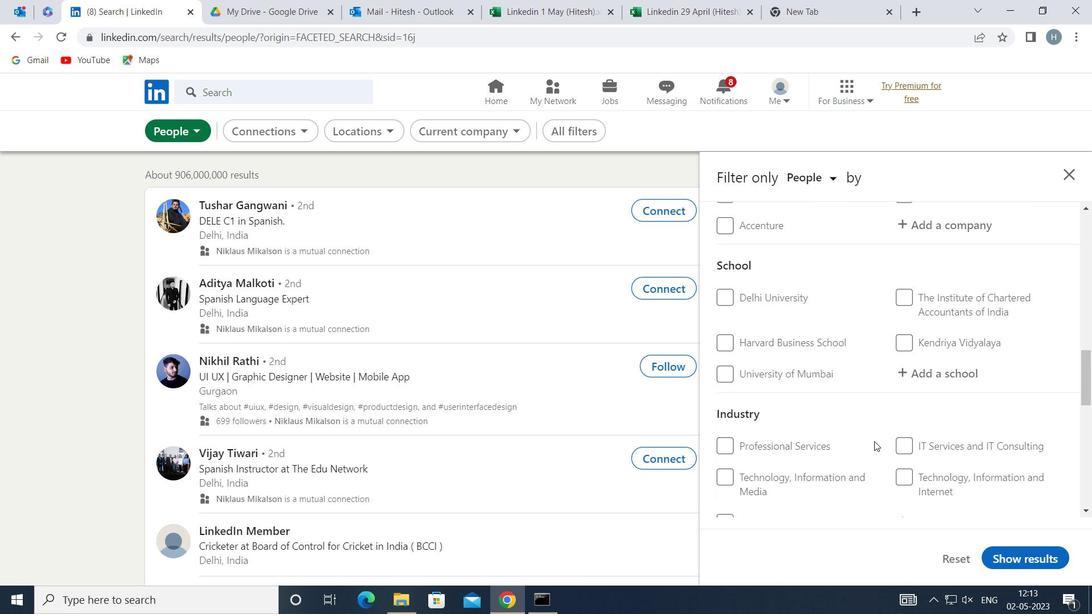 
Action: Mouse scrolled (874, 441) with delta (0, 0)
Screenshot: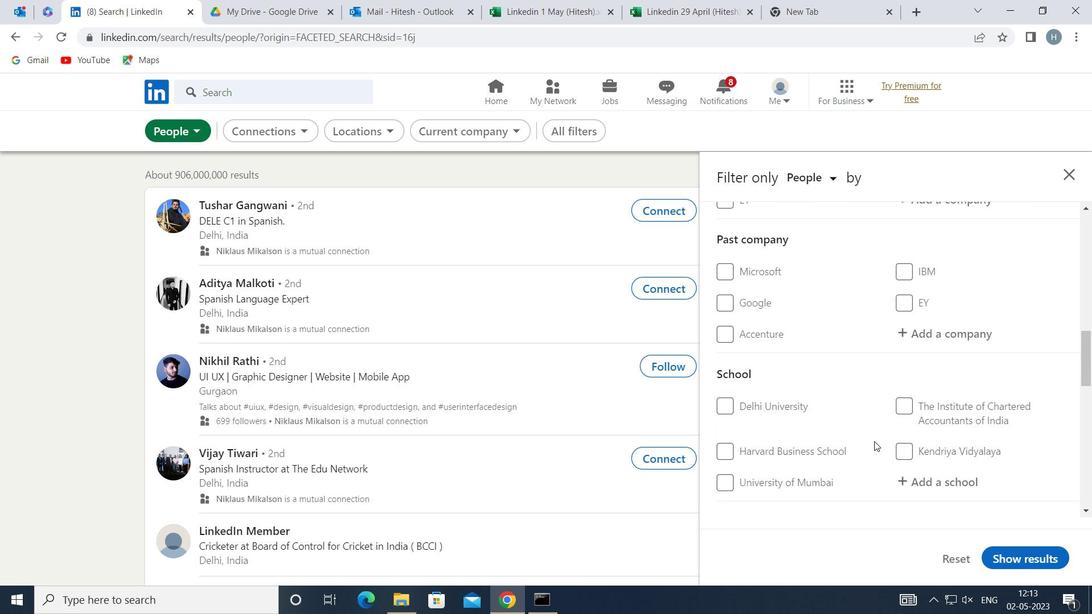 
Action: Mouse scrolled (874, 441) with delta (0, 0)
Screenshot: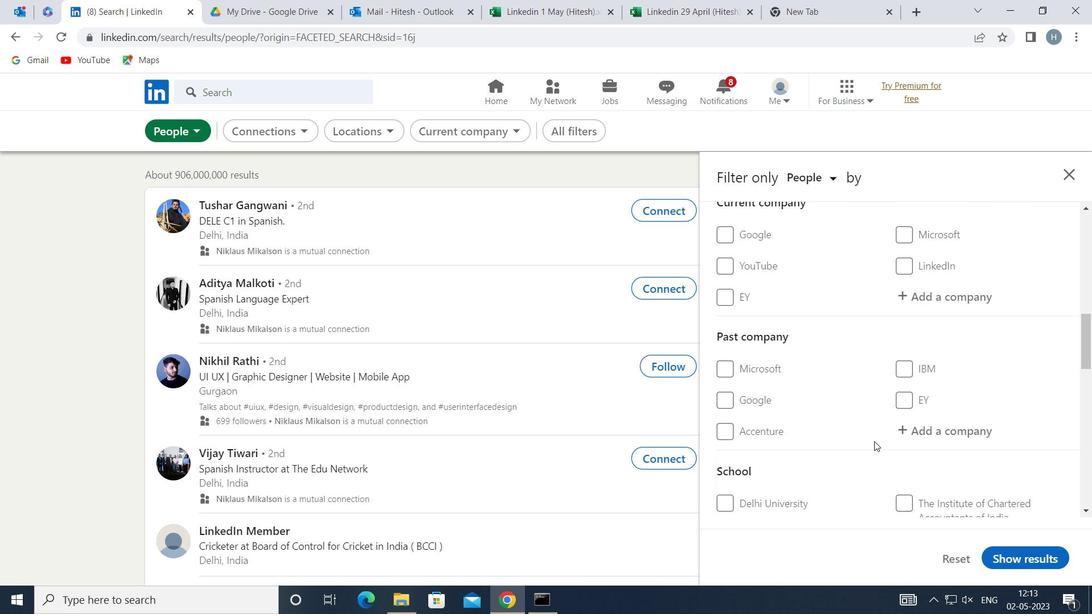 
Action: Mouse moved to (958, 375)
Screenshot: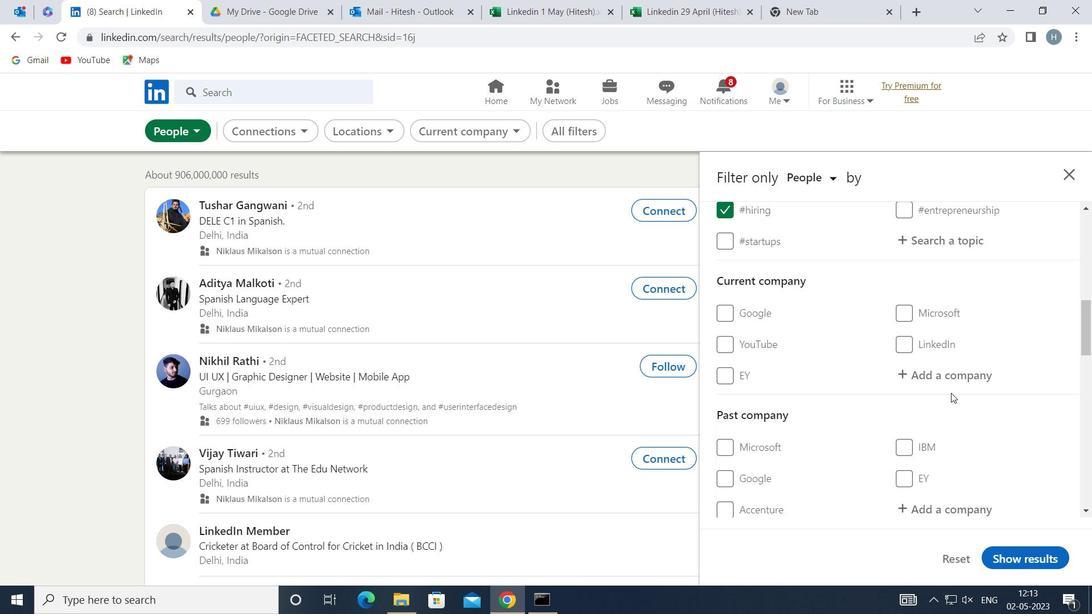 
Action: Mouse pressed left at (958, 375)
Screenshot: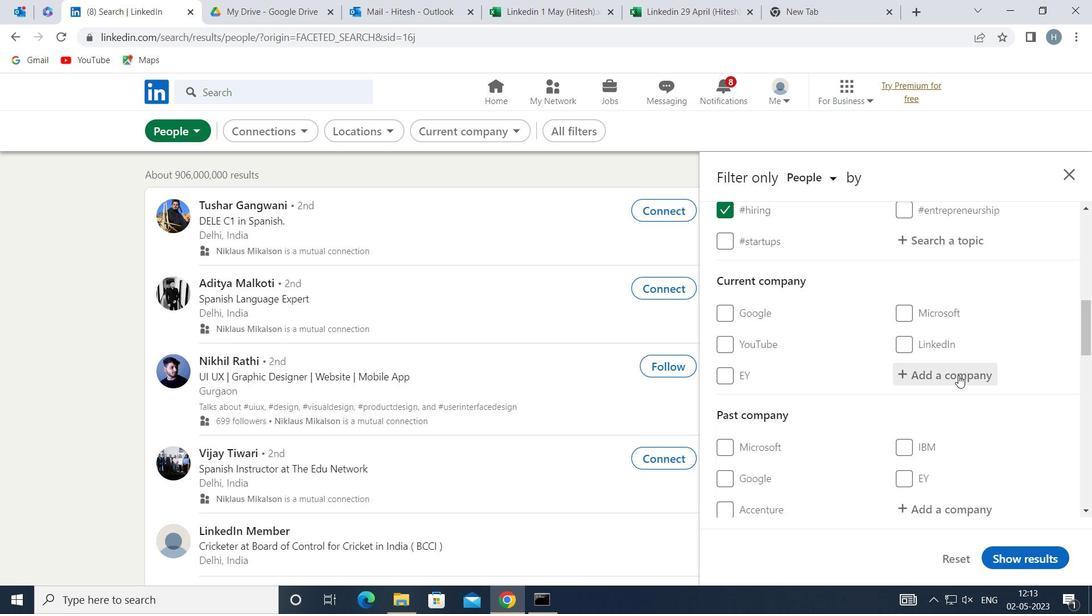 
Action: Key pressed <Key.shift>MPC
Screenshot: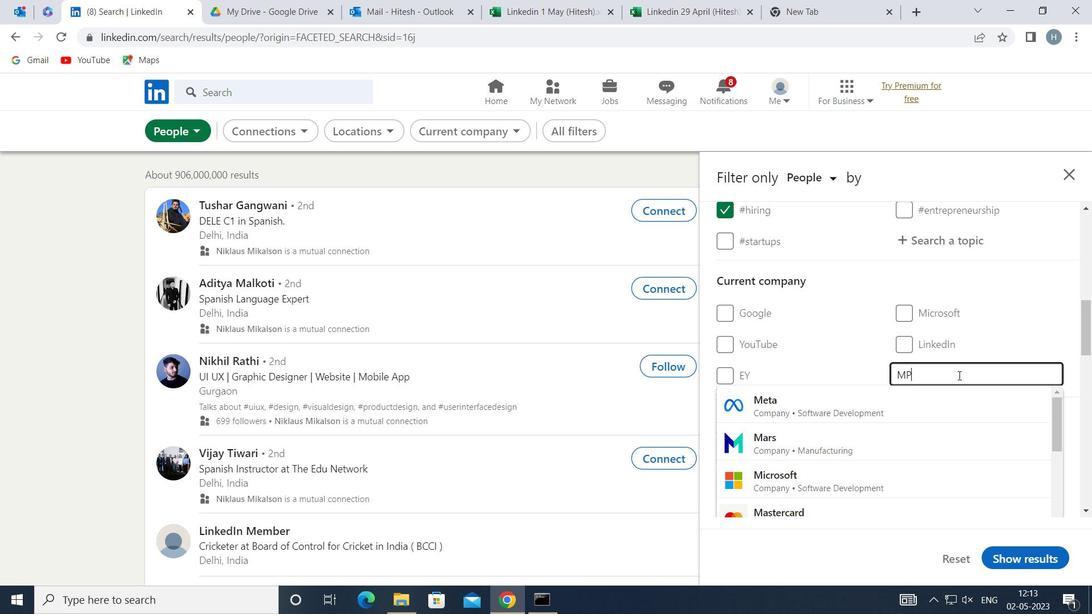 
Action: Mouse moved to (927, 399)
Screenshot: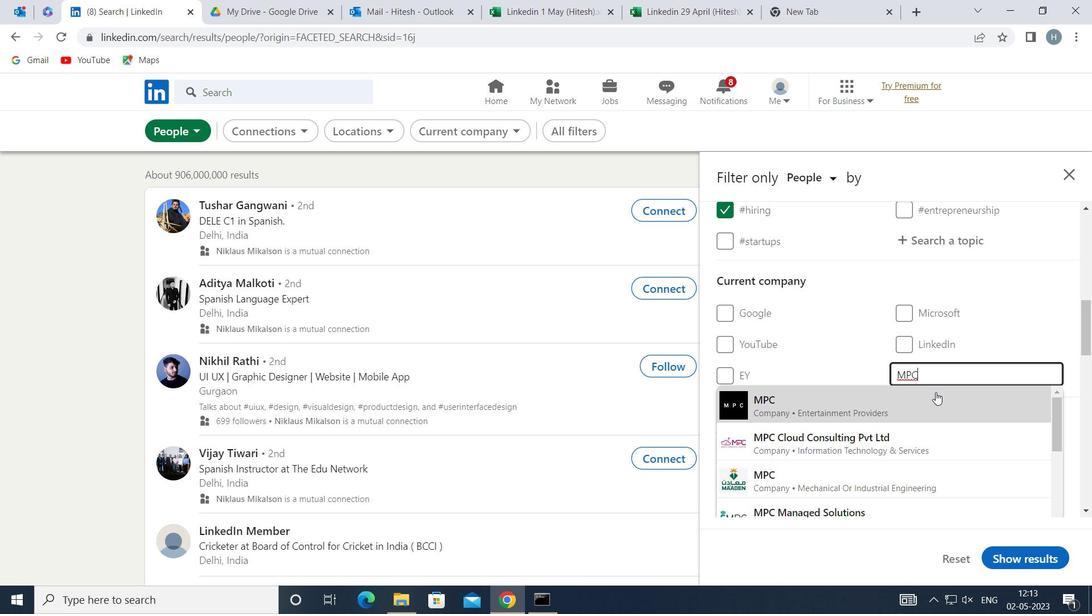 
Action: Mouse pressed left at (927, 399)
Screenshot: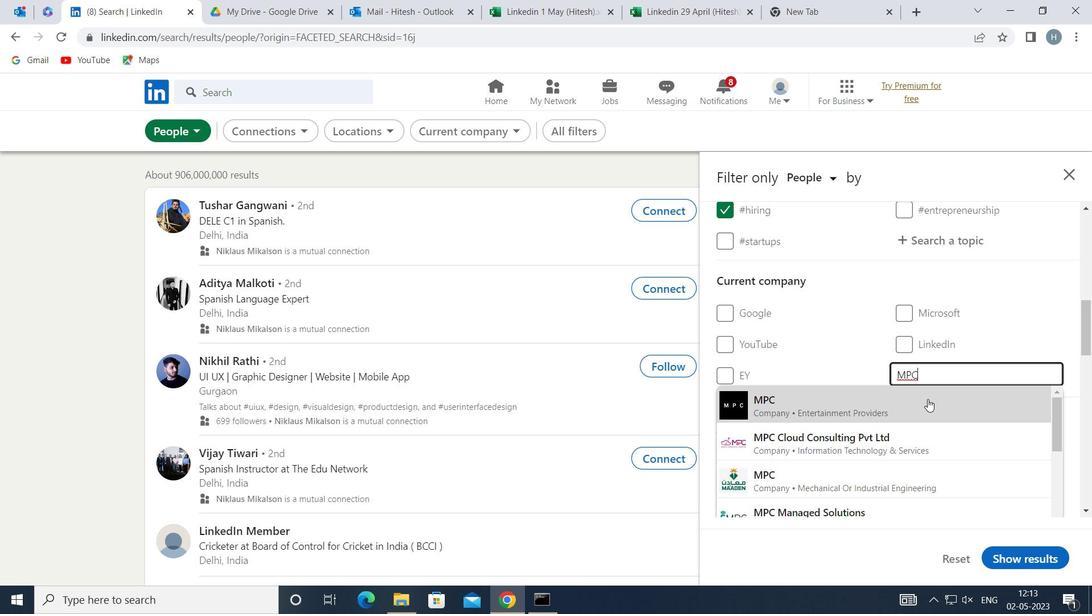
Action: Mouse moved to (870, 378)
Screenshot: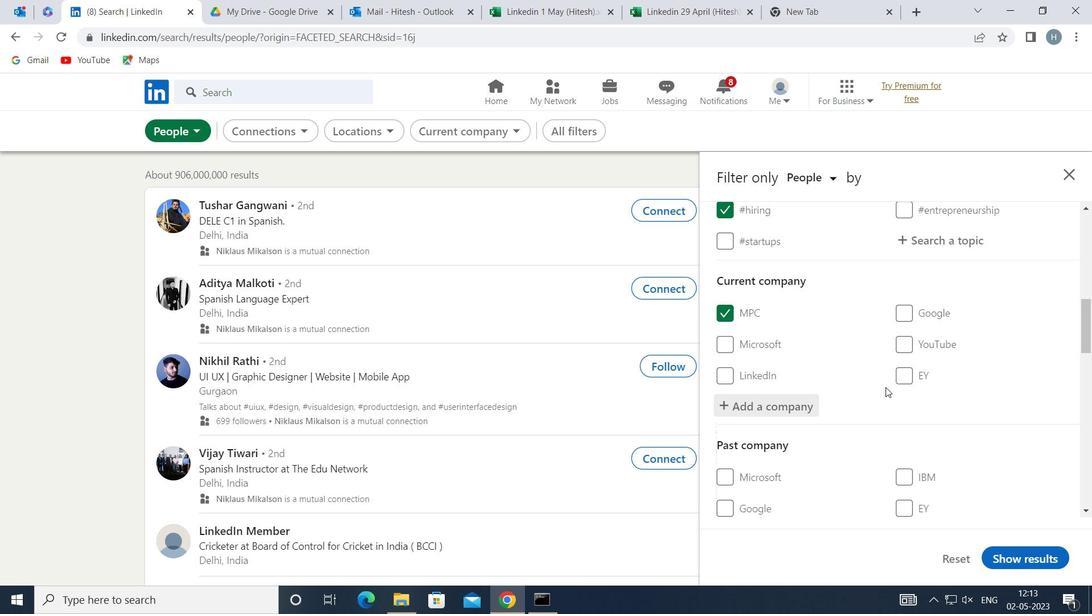 
Action: Mouse scrolled (870, 377) with delta (0, 0)
Screenshot: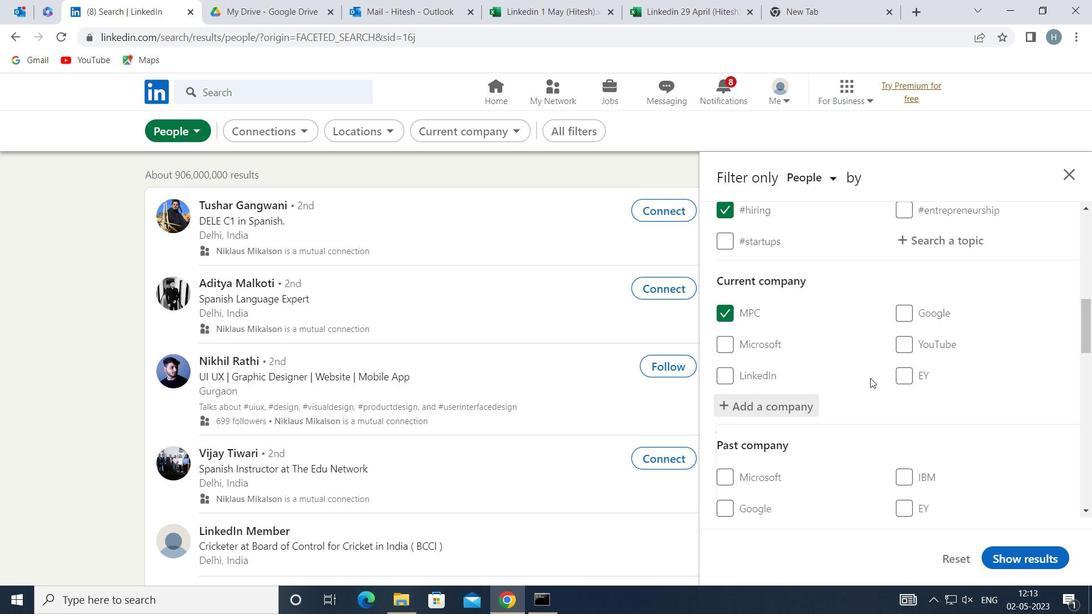 
Action: Mouse scrolled (870, 377) with delta (0, 0)
Screenshot: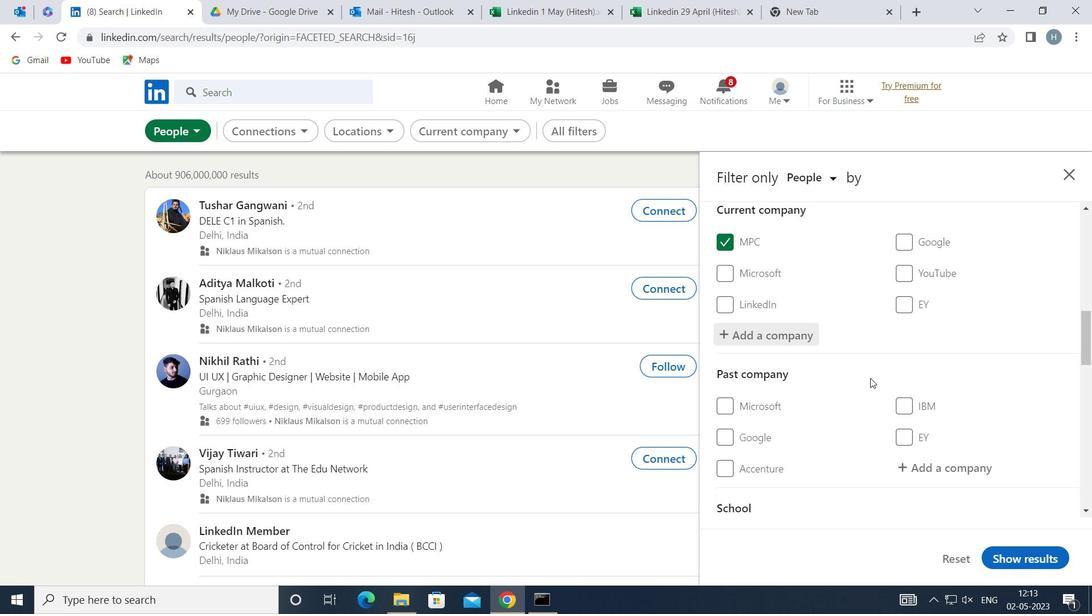 
Action: Mouse moved to (865, 369)
Screenshot: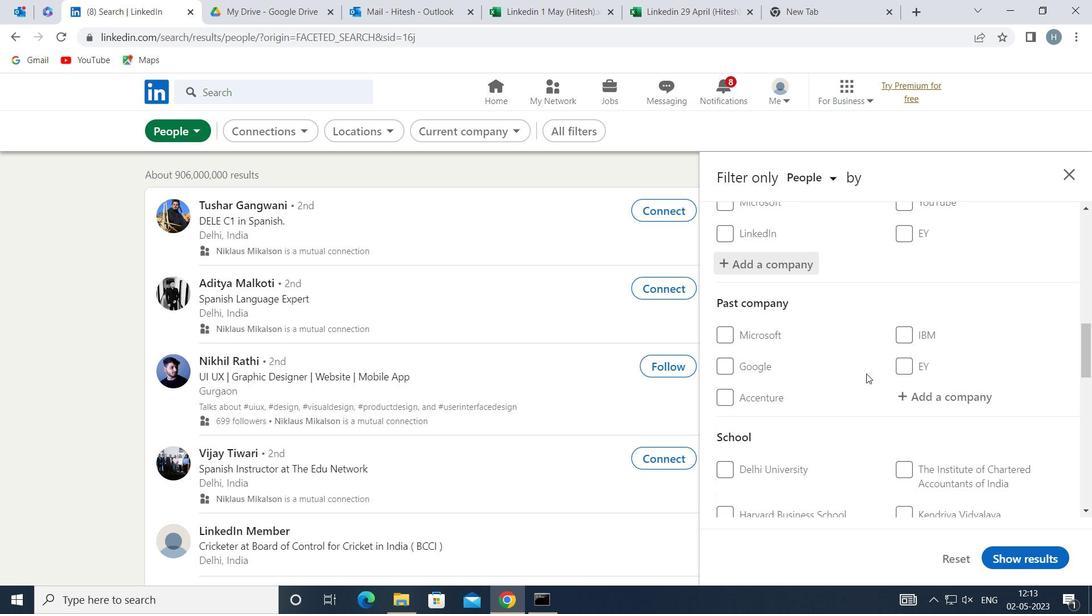 
Action: Mouse scrolled (865, 369) with delta (0, 0)
Screenshot: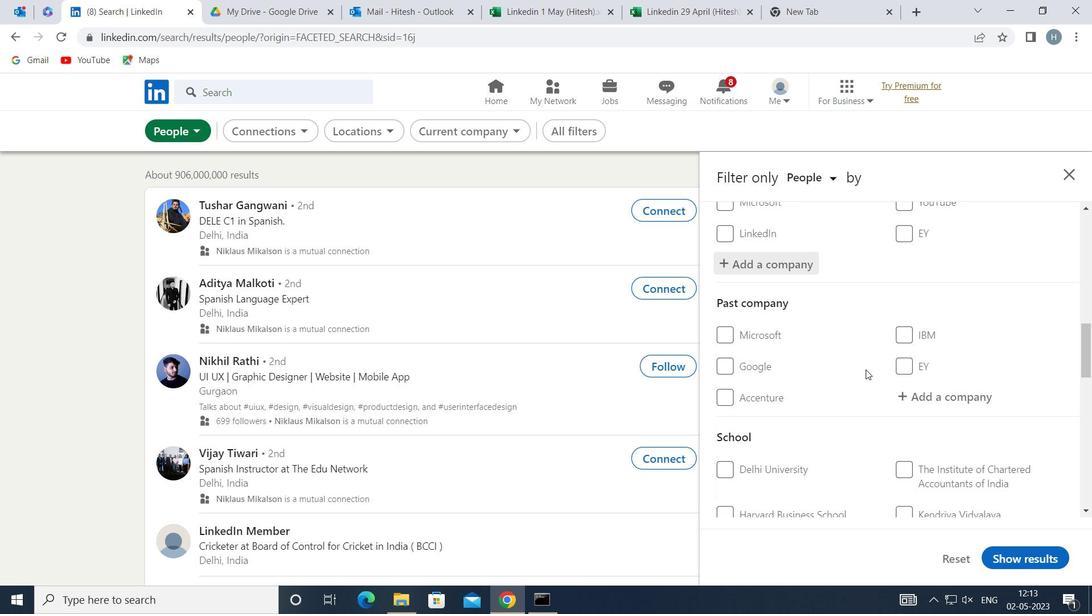 
Action: Mouse scrolled (865, 369) with delta (0, 0)
Screenshot: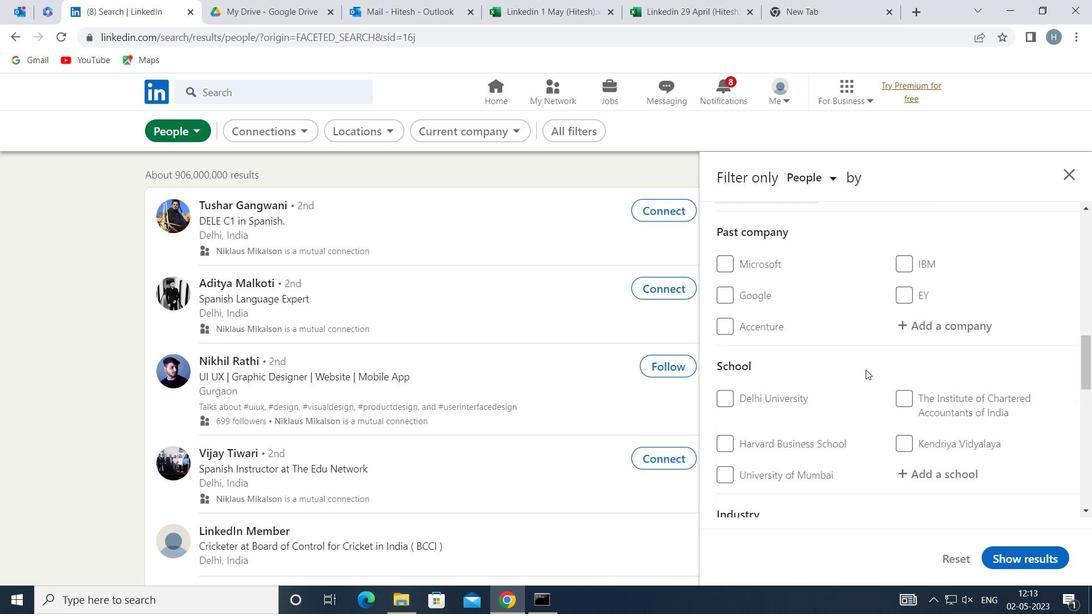 
Action: Mouse moved to (927, 399)
Screenshot: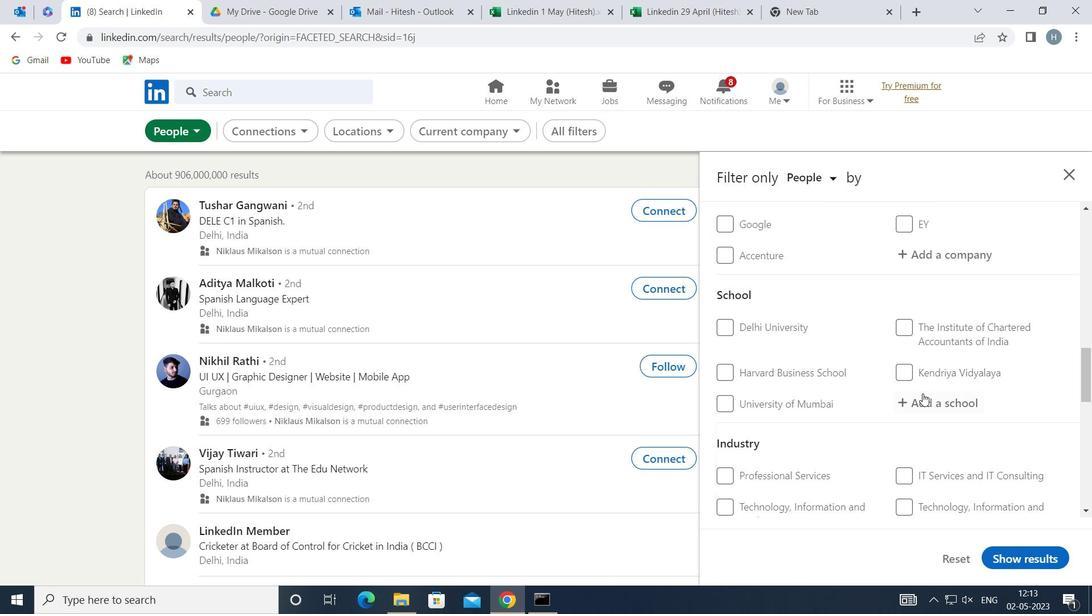 
Action: Mouse pressed left at (927, 399)
Screenshot: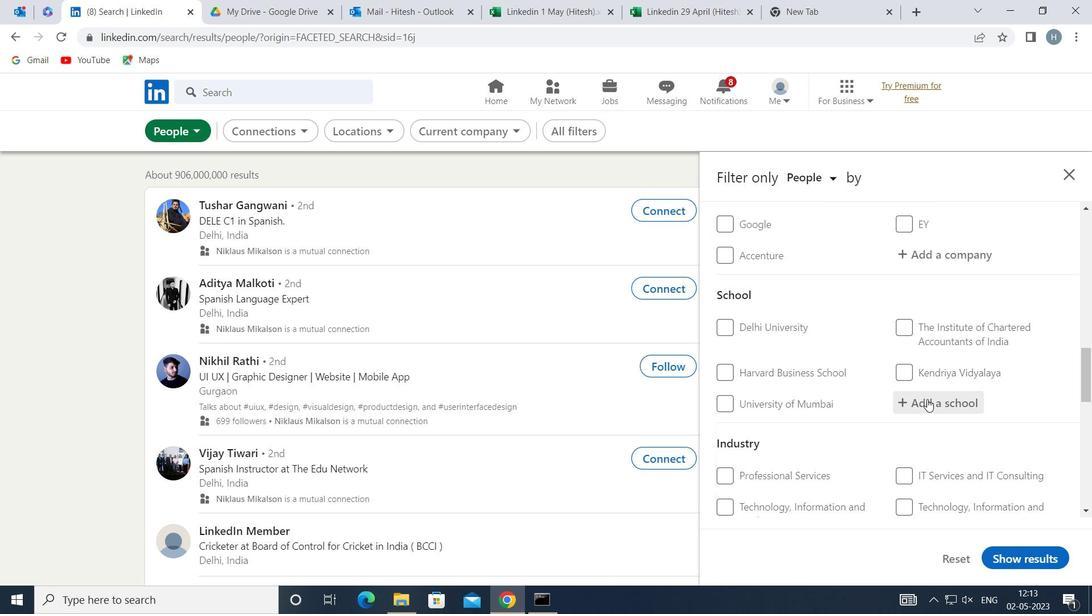 
Action: Mouse moved to (921, 397)
Screenshot: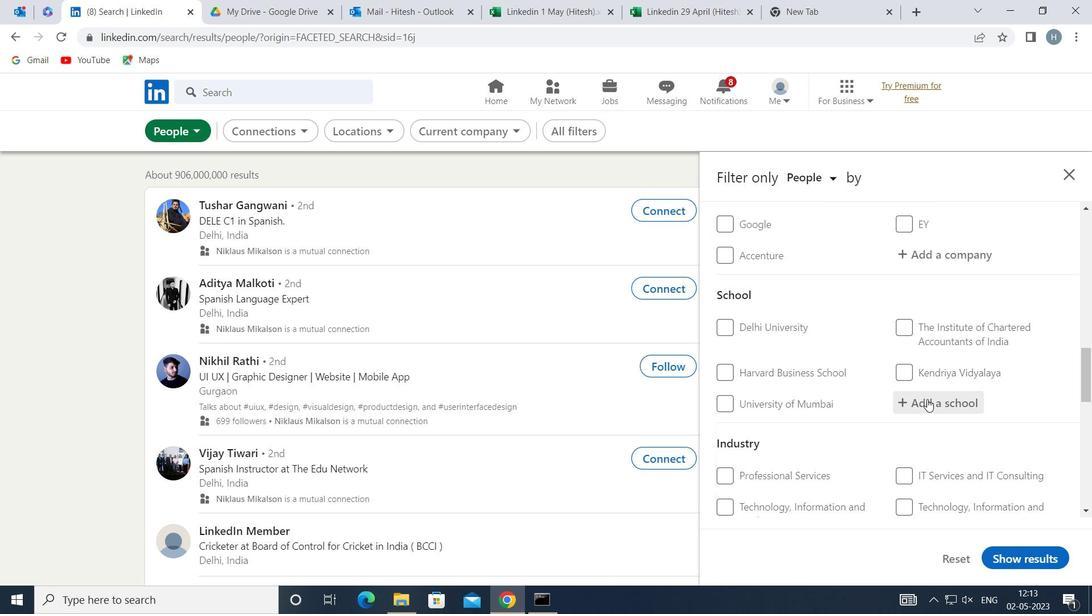 
Action: Key pressed <Key.shift><Key.shift><Key.shift><Key.shift><Key.shift><Key.shift><Key.shift><Key.shift><Key.shift><Key.shift><Key.shift>K<Key.space>J<Key.space>INSTITUTE<Key.space>OF<Key.space><Key.shift>ENG
Screenshot: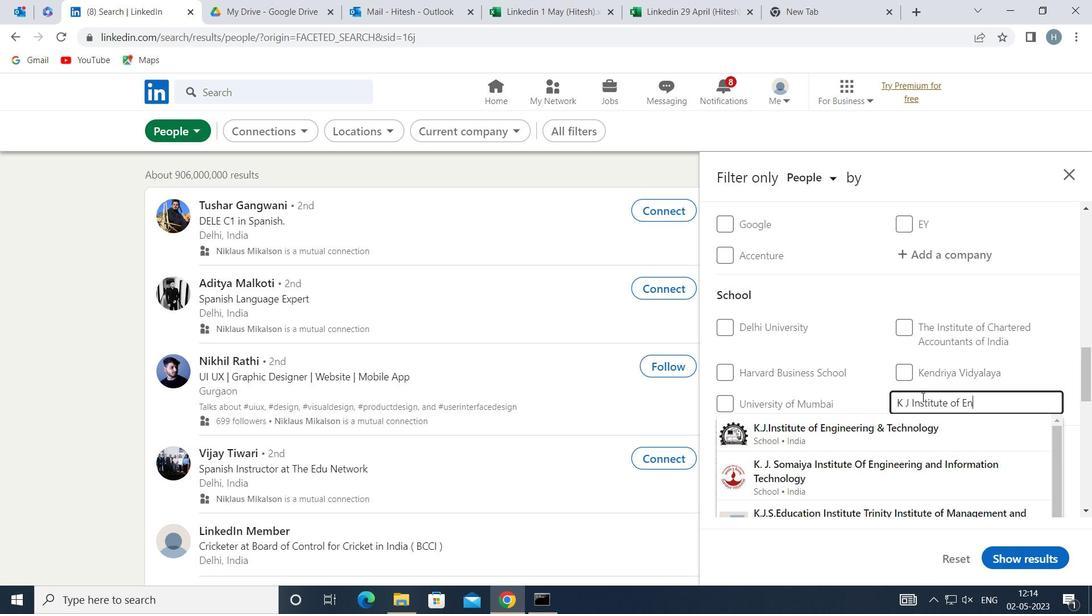 
Action: Mouse moved to (915, 428)
Screenshot: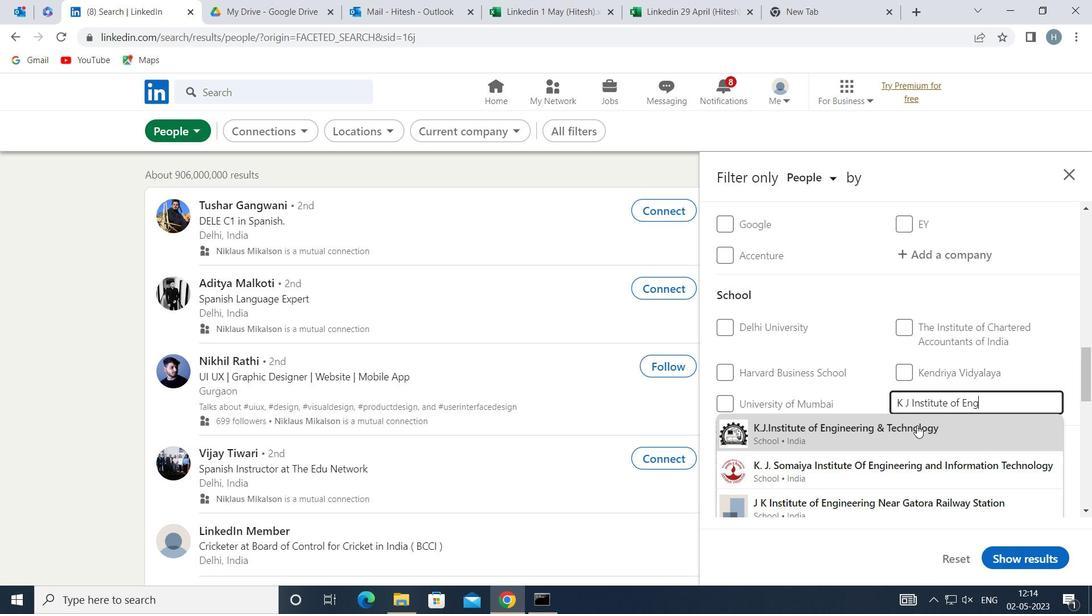 
Action: Mouse pressed left at (915, 428)
Screenshot: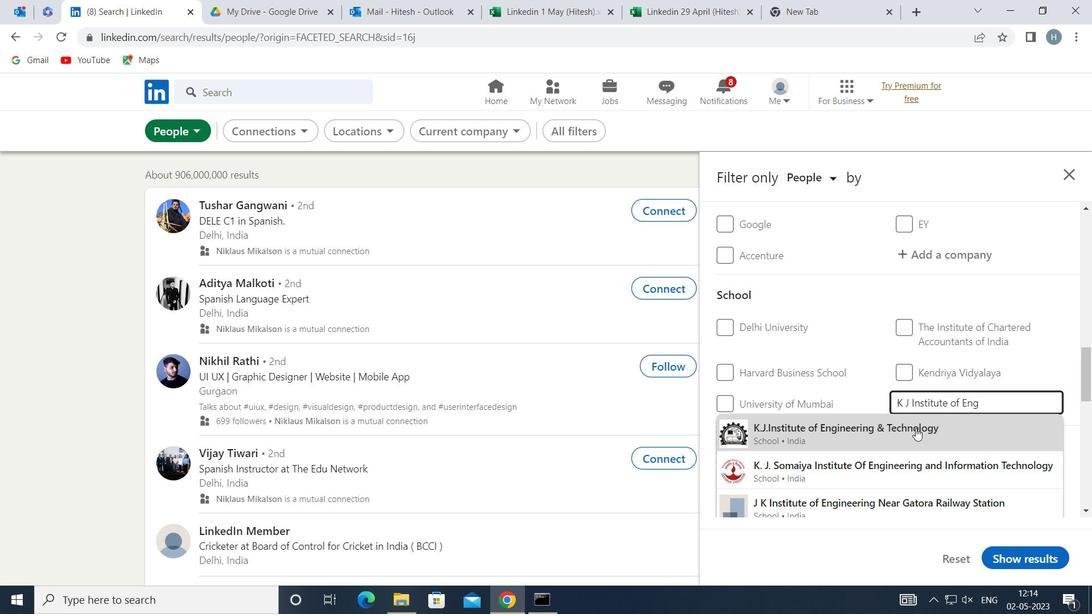
Action: Mouse moved to (886, 413)
Screenshot: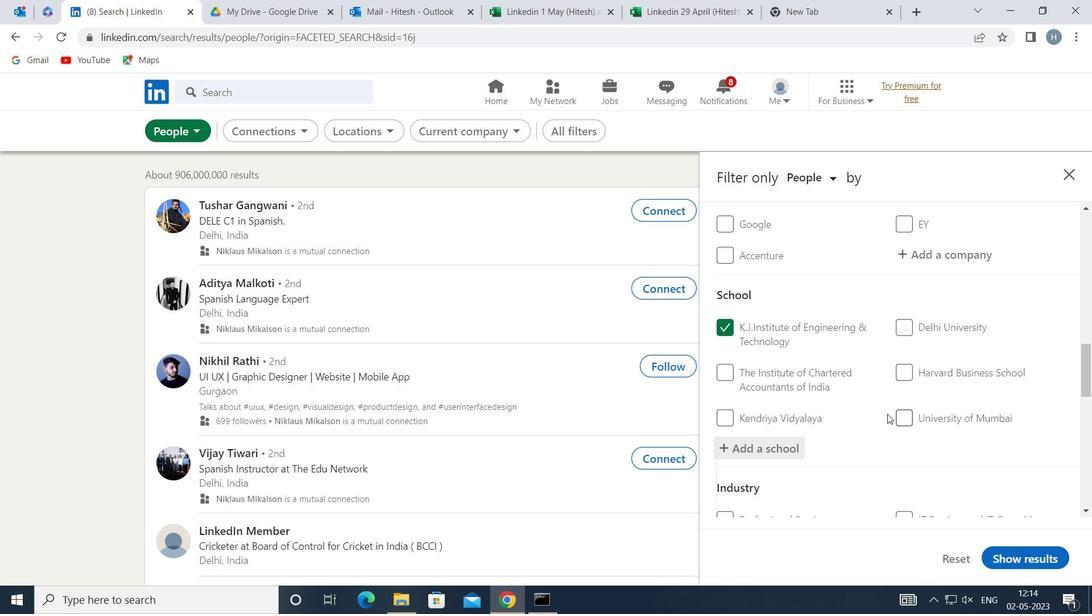 
Action: Mouse scrolled (886, 412) with delta (0, 0)
Screenshot: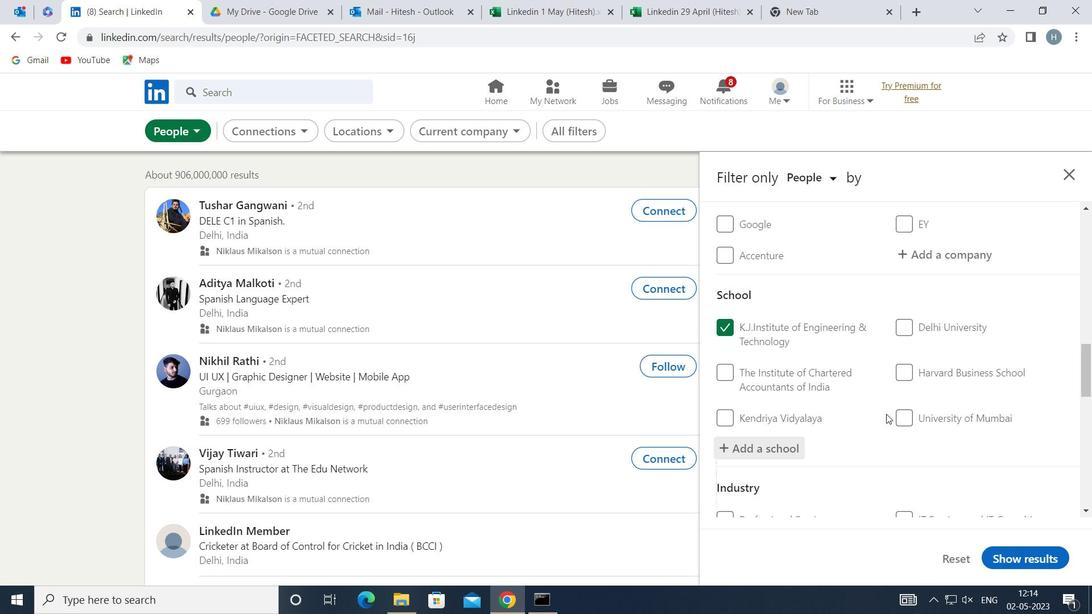 
Action: Mouse scrolled (886, 412) with delta (0, 0)
Screenshot: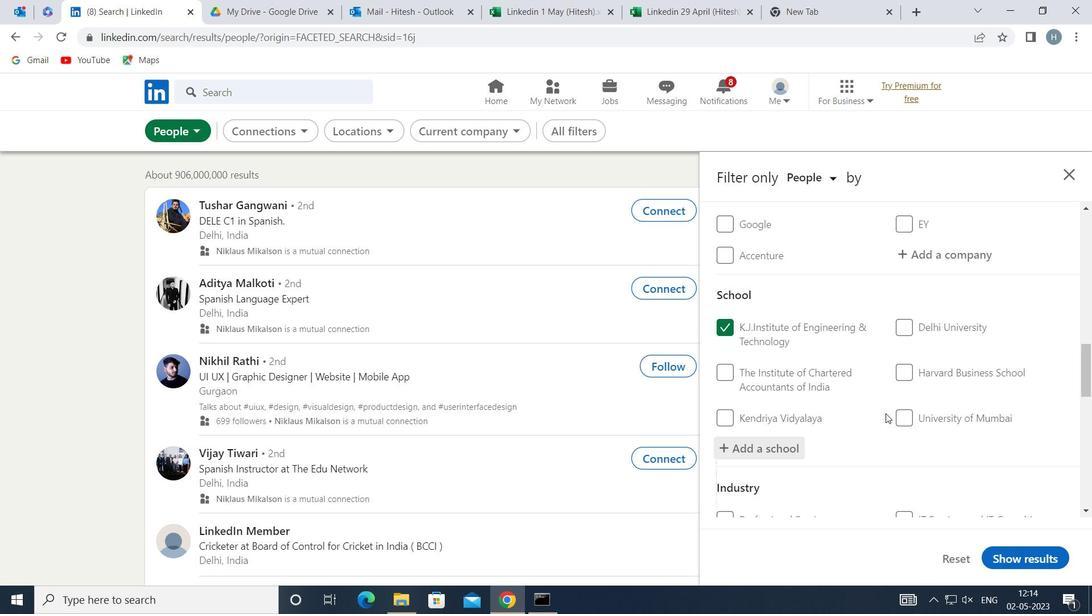 
Action: Mouse moved to (886, 412)
Screenshot: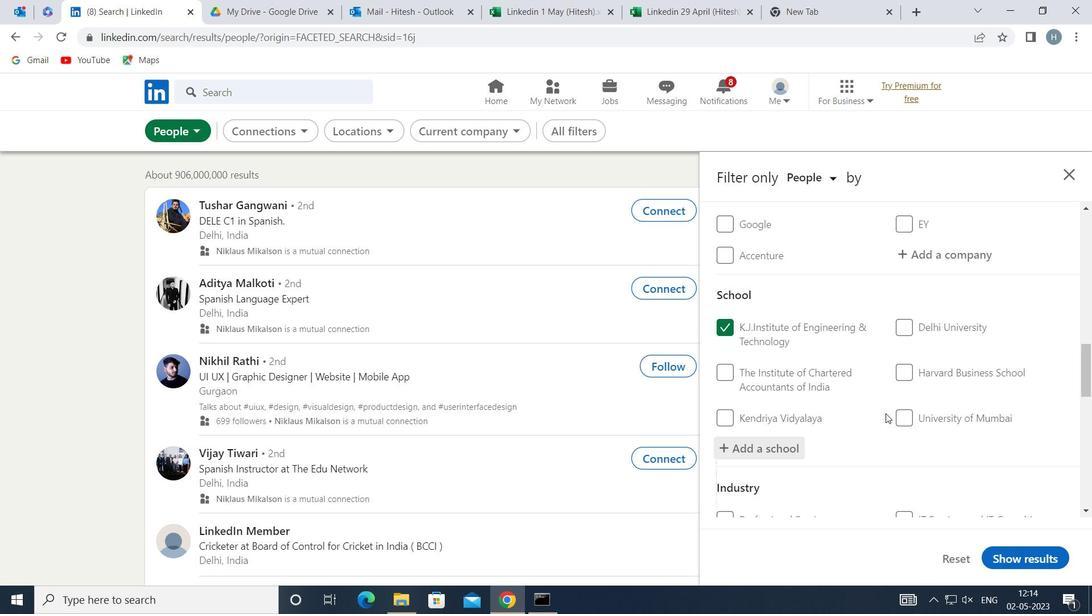 
Action: Mouse scrolled (886, 412) with delta (0, 0)
Screenshot: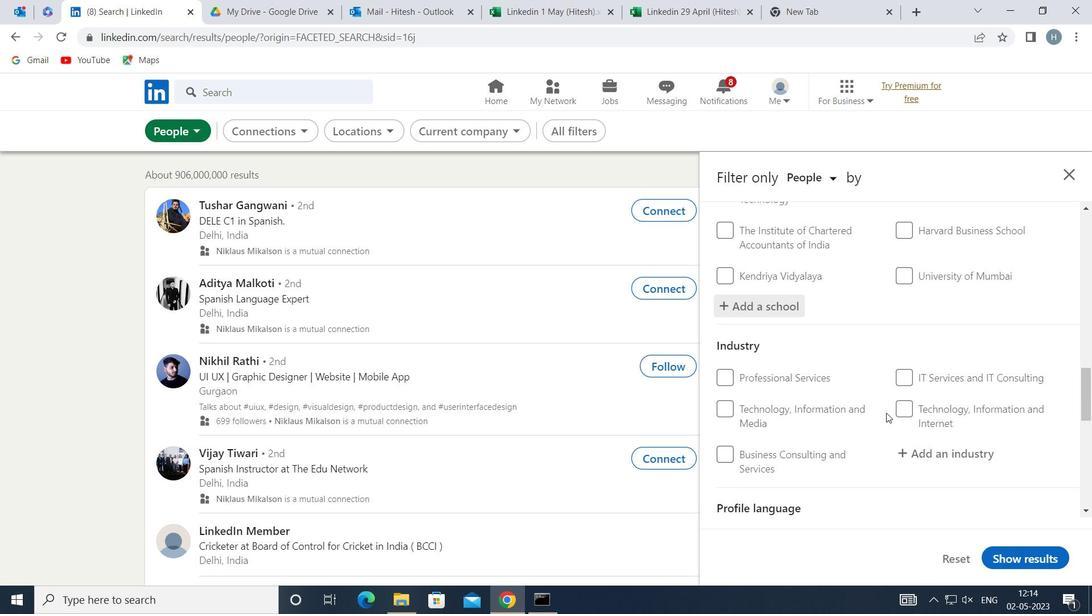 
Action: Mouse scrolled (886, 412) with delta (0, 0)
Screenshot: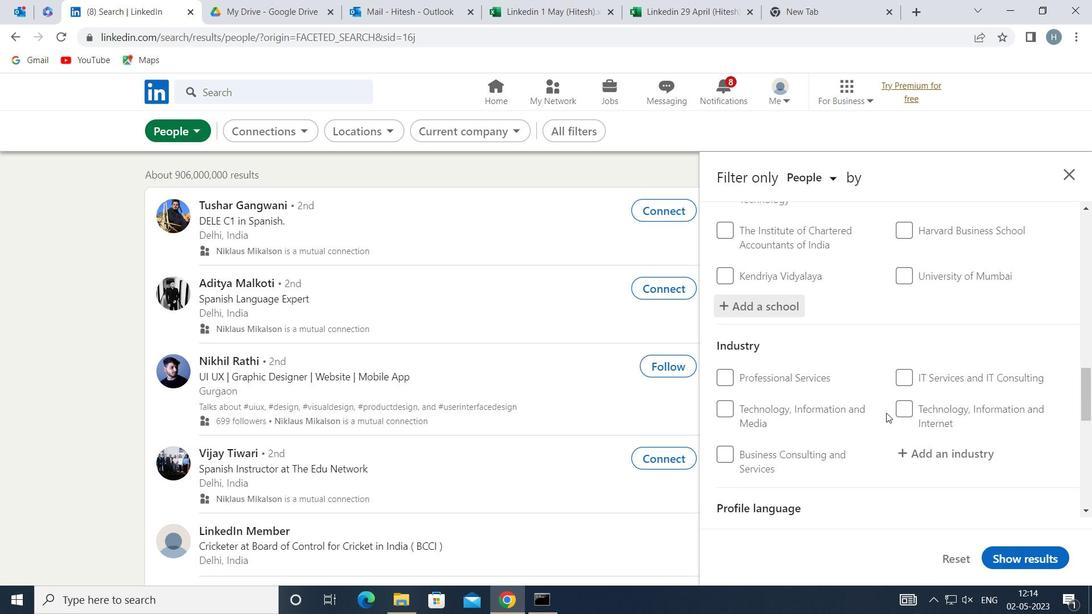 
Action: Mouse moved to (986, 318)
Screenshot: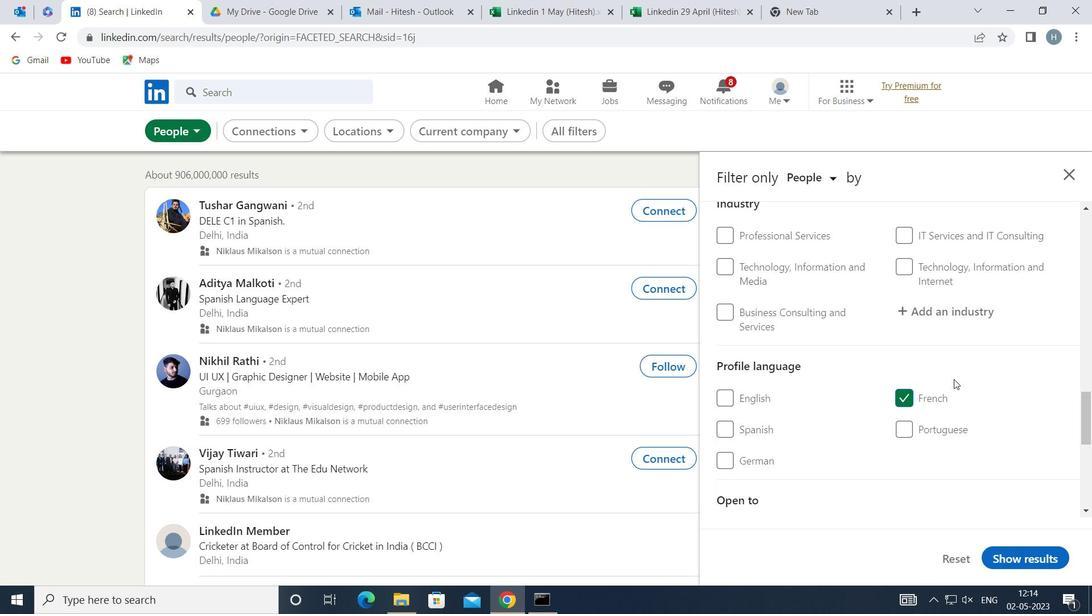 
Action: Mouse pressed left at (986, 318)
Screenshot: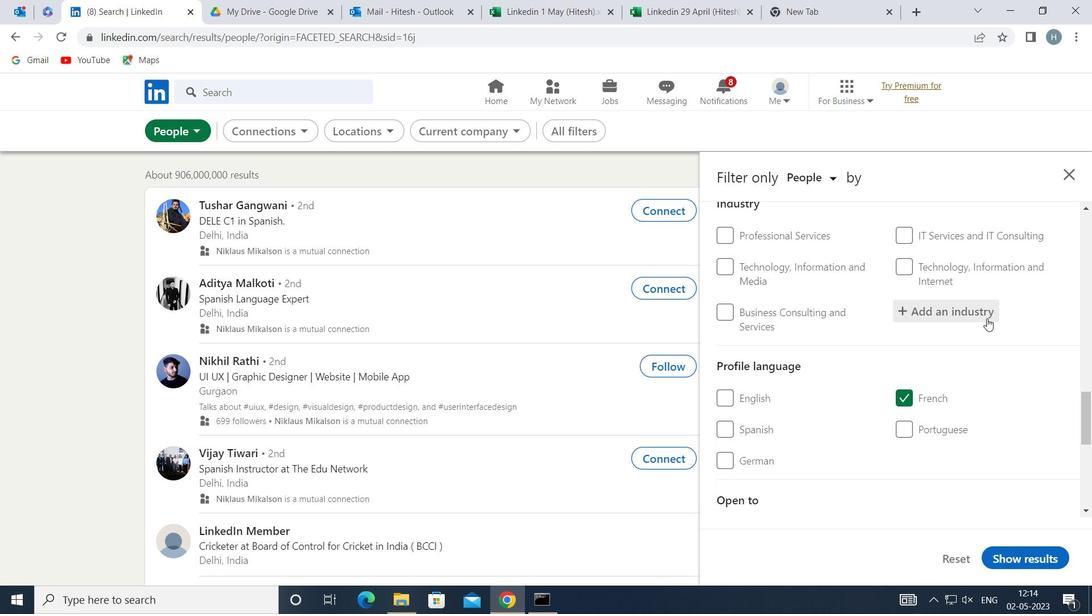 
Action: Key pressed <Key.shift>LEASING
Screenshot: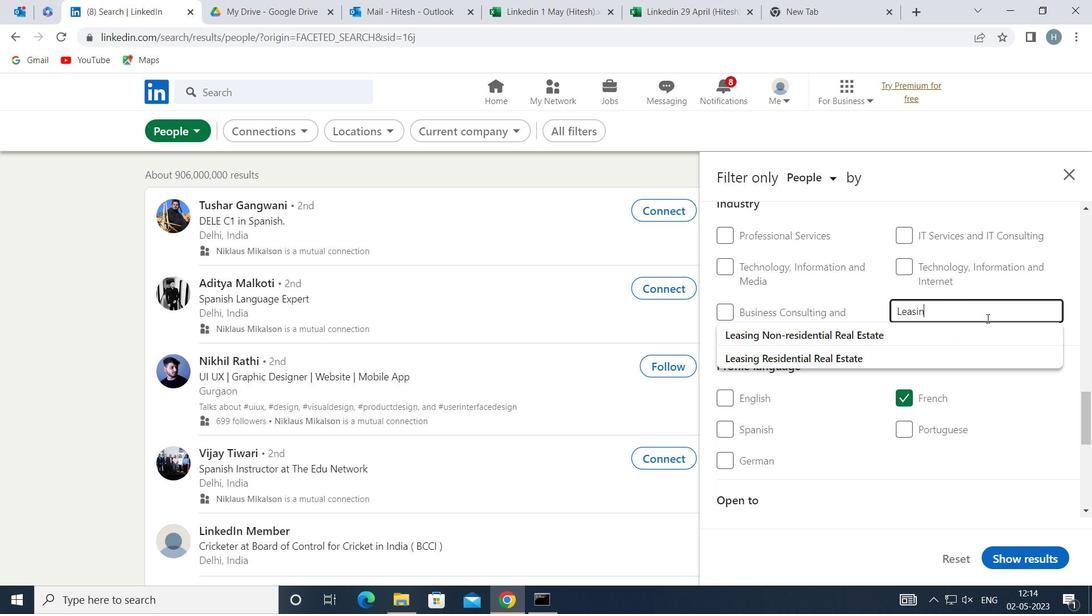 
Action: Mouse moved to (870, 354)
Screenshot: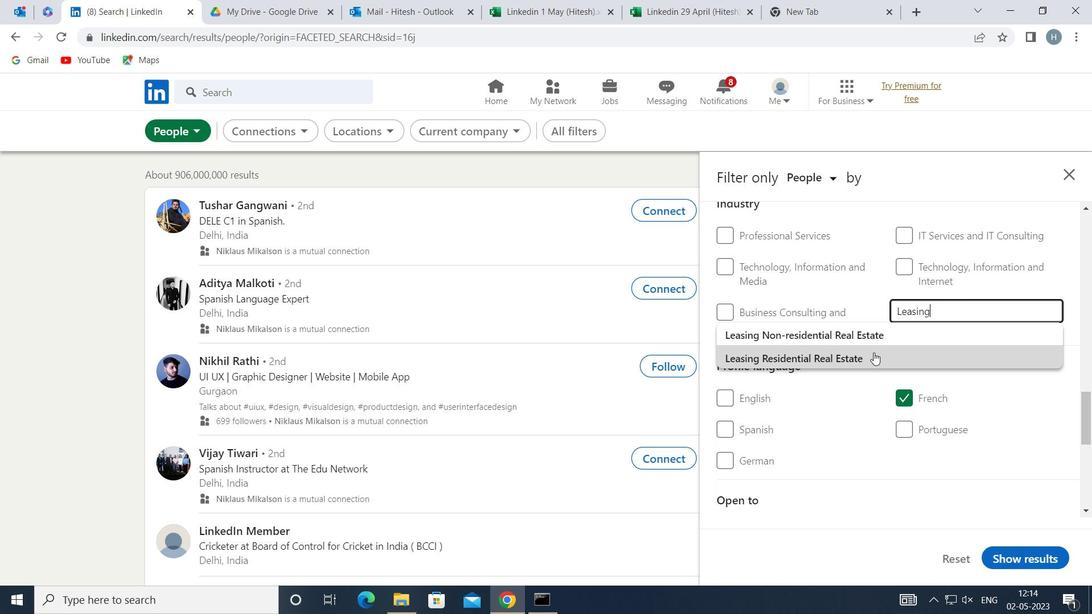
Action: Mouse pressed left at (870, 354)
Screenshot: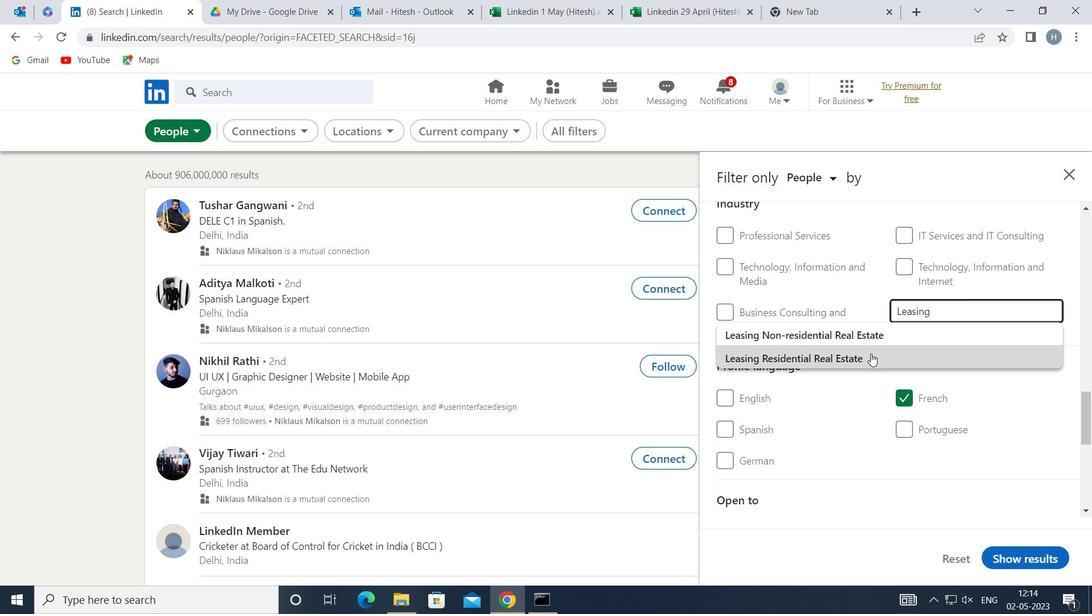
Action: Mouse moved to (848, 358)
Screenshot: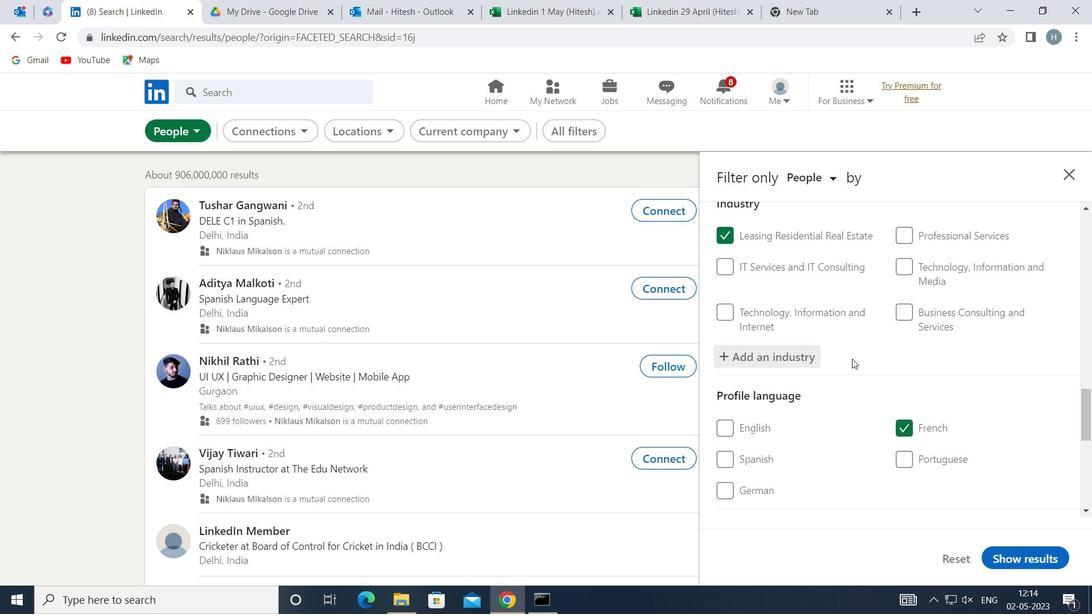 
Action: Mouse scrolled (848, 358) with delta (0, 0)
Screenshot: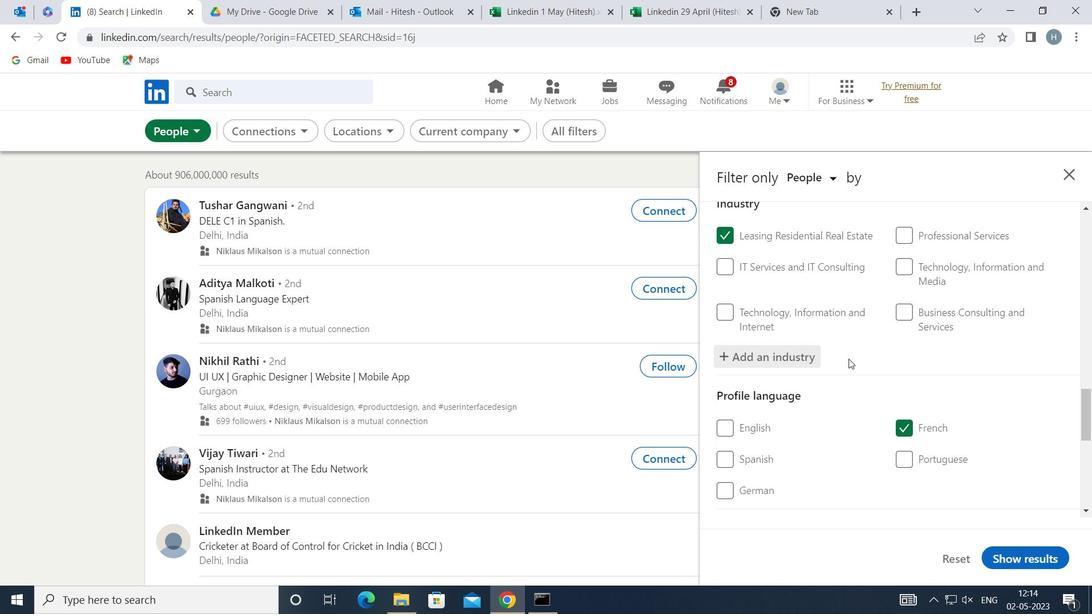 
Action: Mouse scrolled (848, 358) with delta (0, 0)
Screenshot: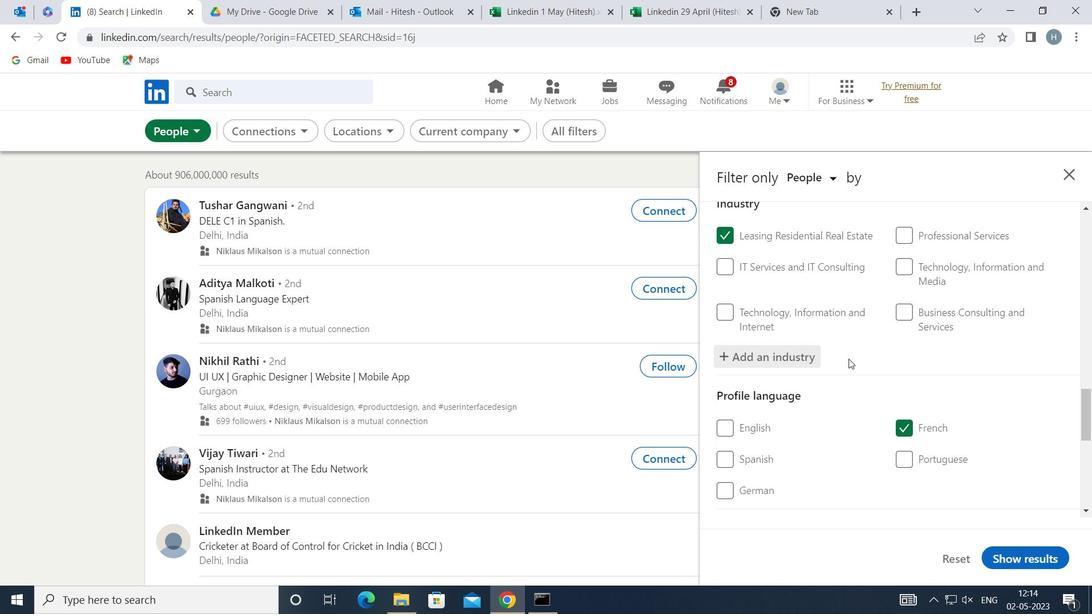 
Action: Mouse scrolled (848, 358) with delta (0, 0)
Screenshot: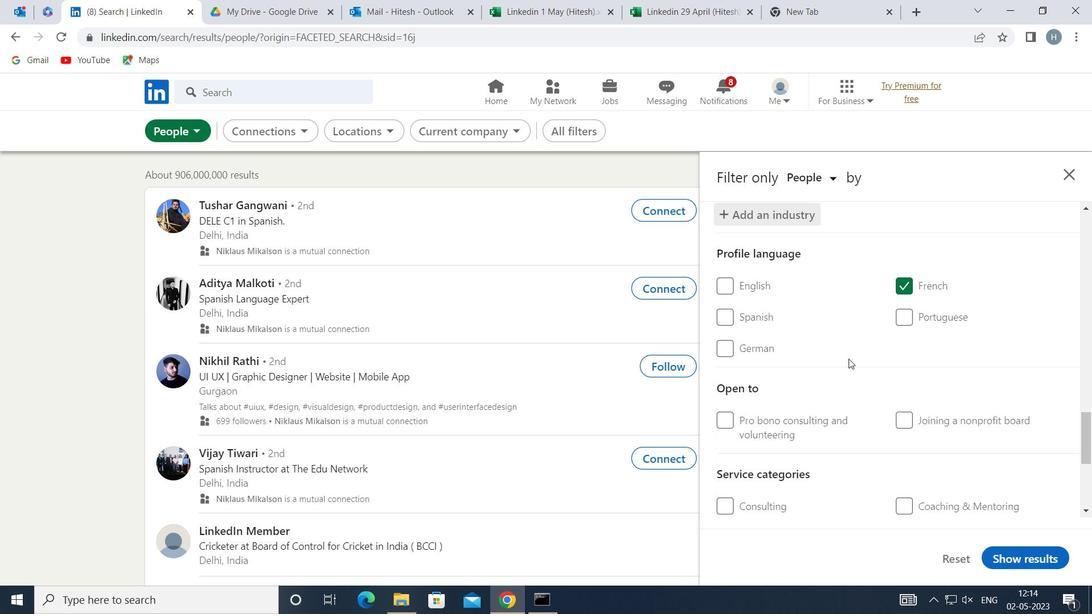 
Action: Mouse scrolled (848, 358) with delta (0, 0)
Screenshot: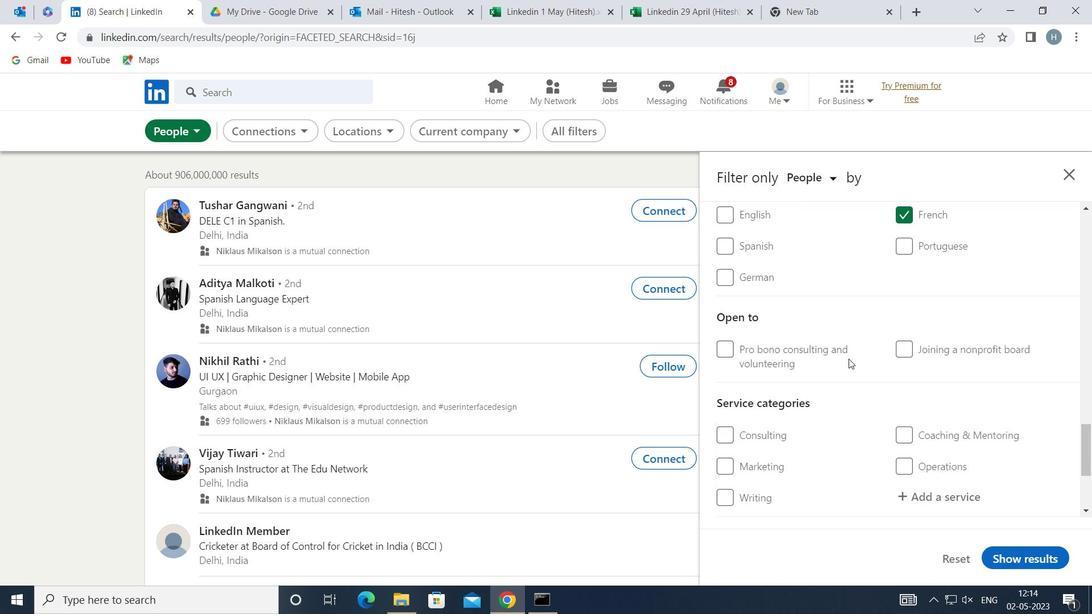 
Action: Mouse moved to (924, 432)
Screenshot: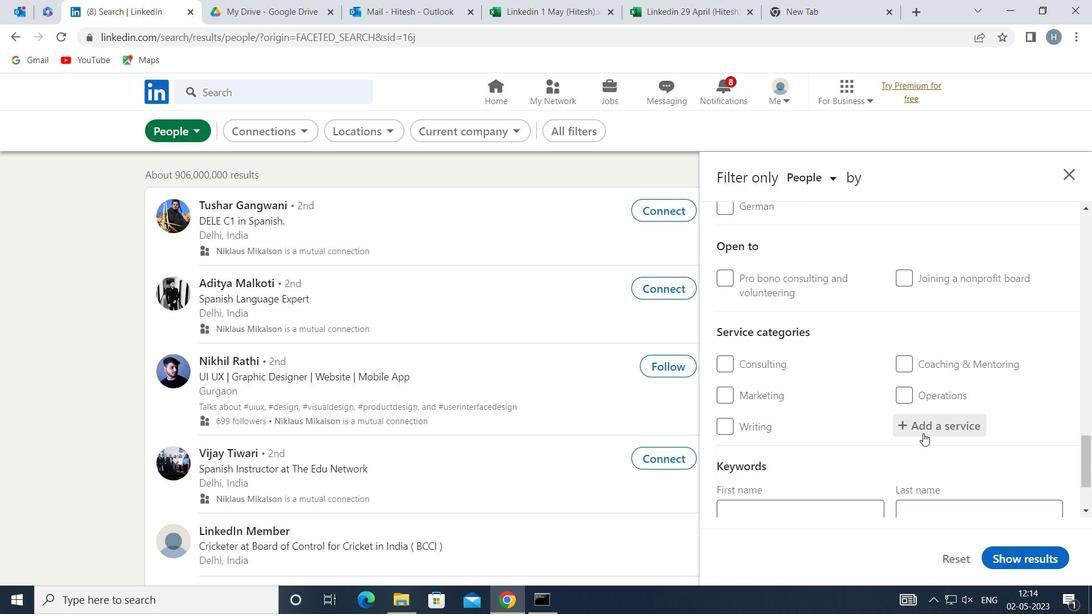 
Action: Mouse pressed left at (924, 432)
Screenshot: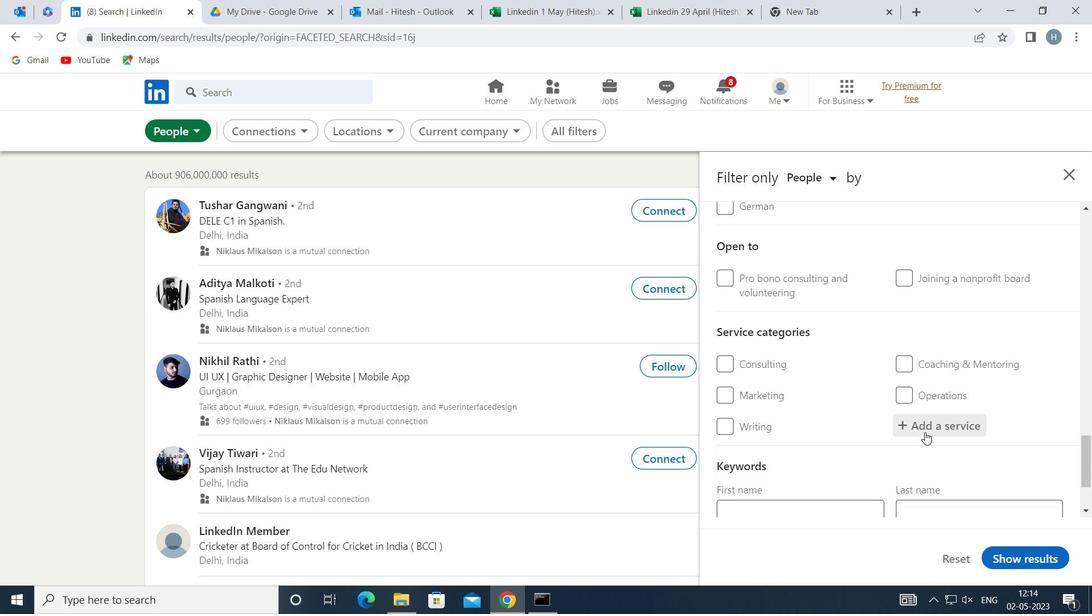 
Action: Key pressed <Key.shift>PRINT
Screenshot: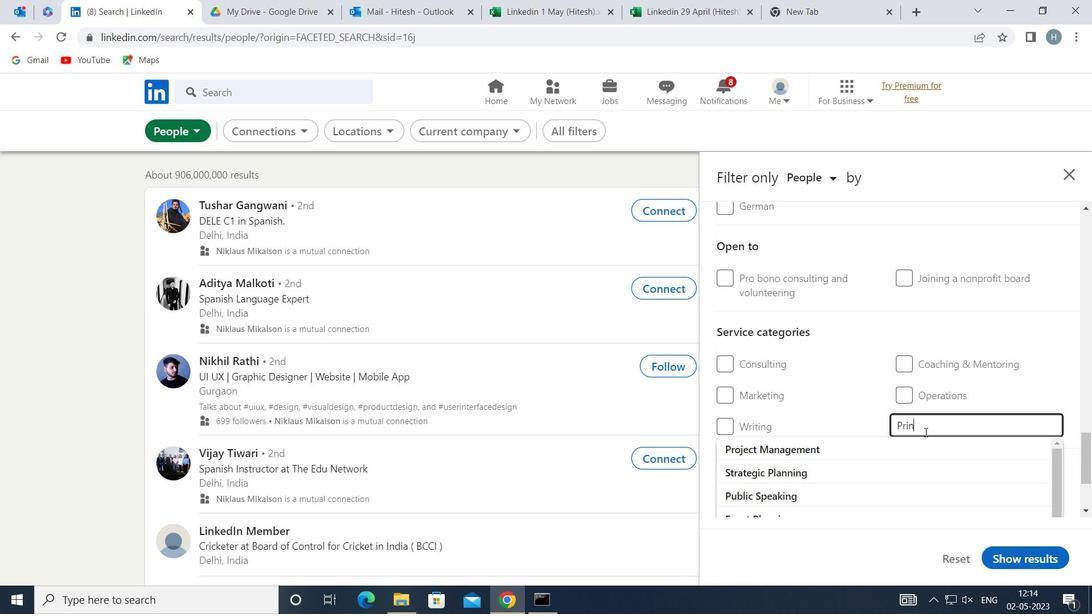 
Action: Mouse moved to (892, 448)
Screenshot: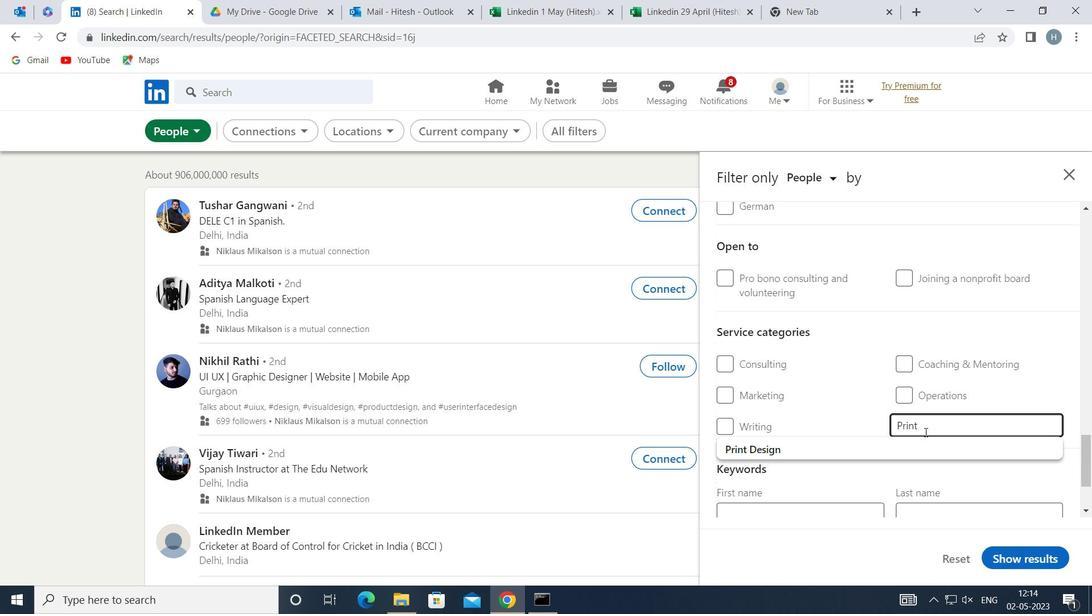 
Action: Mouse pressed left at (892, 448)
Screenshot: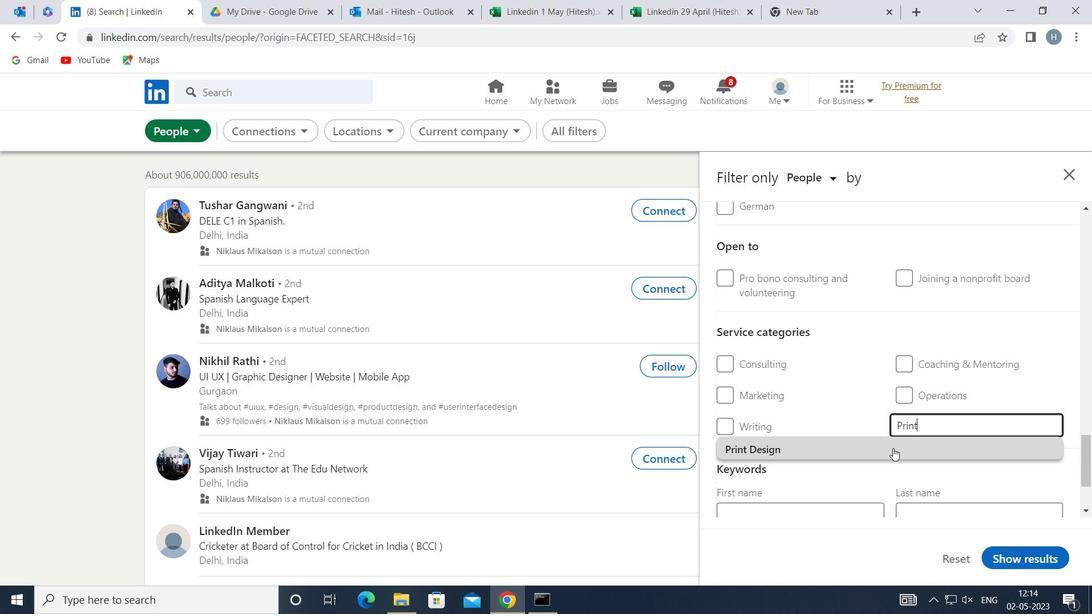 
Action: Mouse moved to (889, 449)
Screenshot: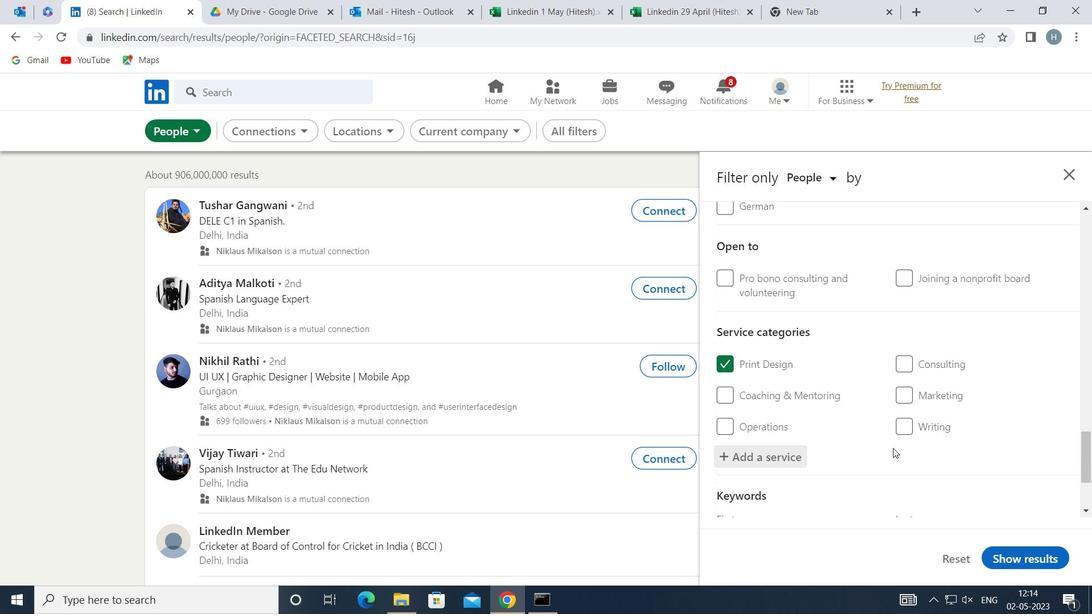 
Action: Mouse scrolled (889, 449) with delta (0, 0)
Screenshot: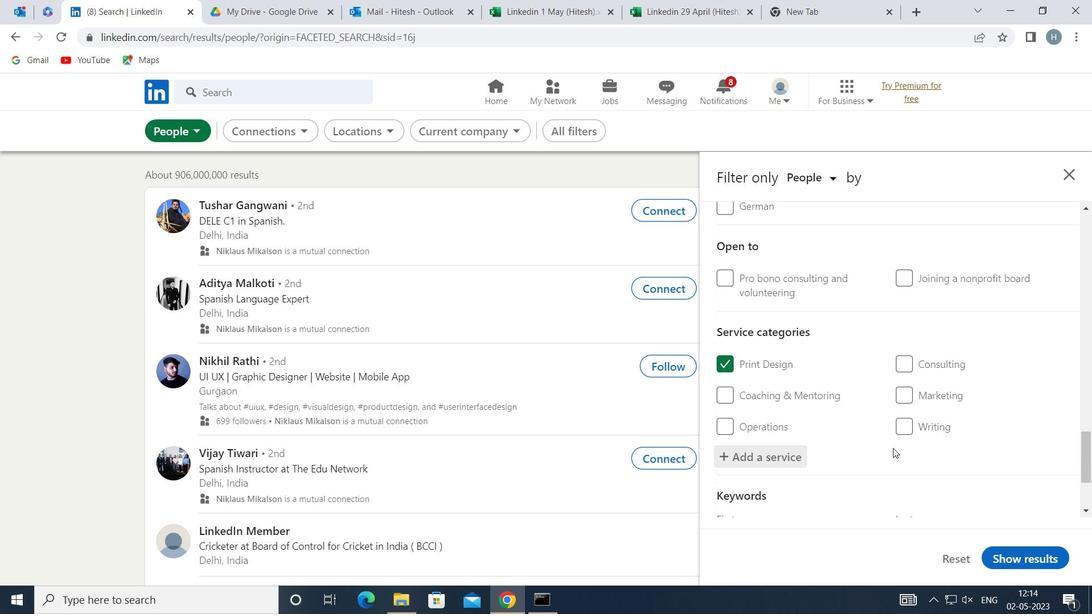 
Action: Mouse moved to (888, 449)
Screenshot: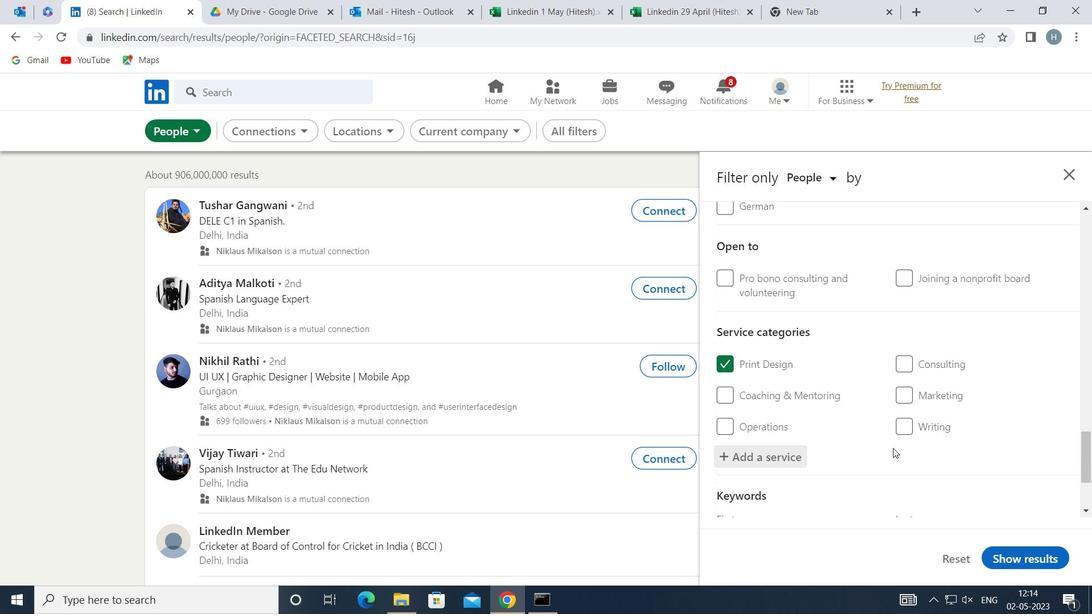 
Action: Mouse scrolled (888, 449) with delta (0, 0)
Screenshot: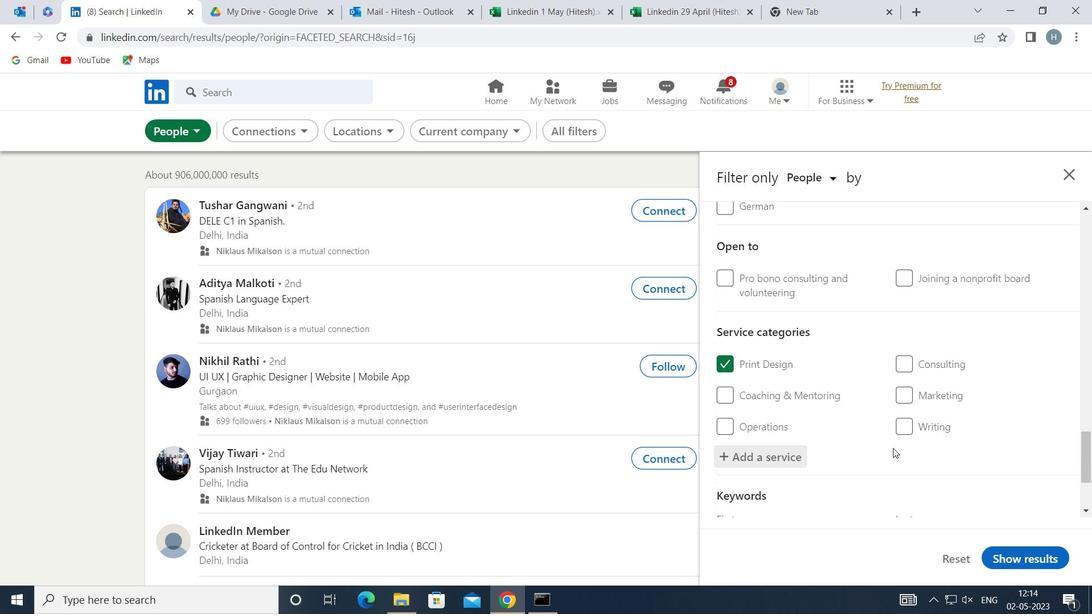 
Action: Mouse moved to (886, 450)
Screenshot: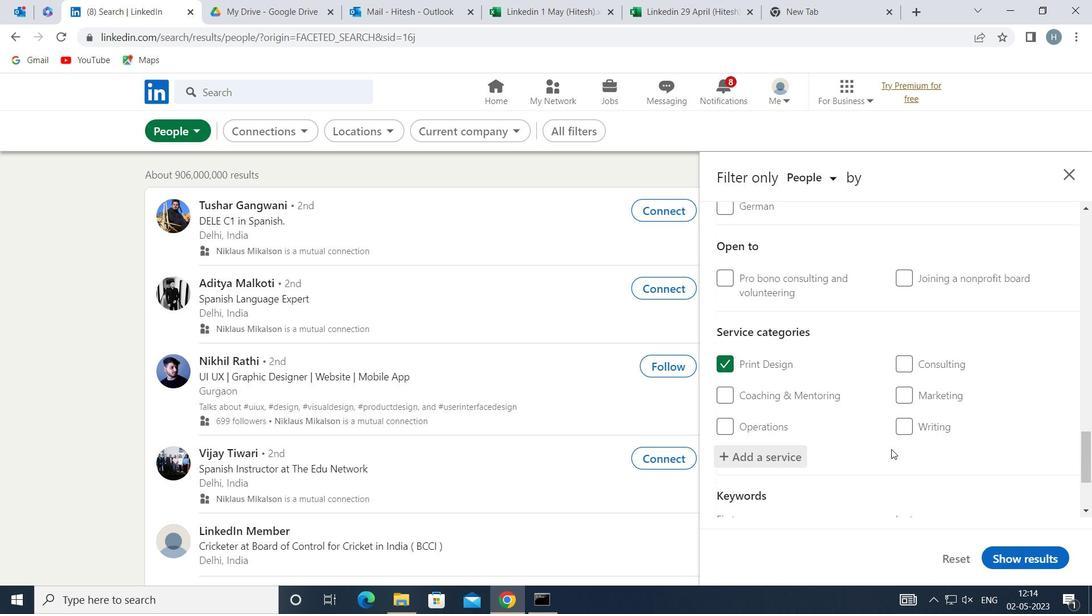
Action: Mouse scrolled (886, 449) with delta (0, 0)
Screenshot: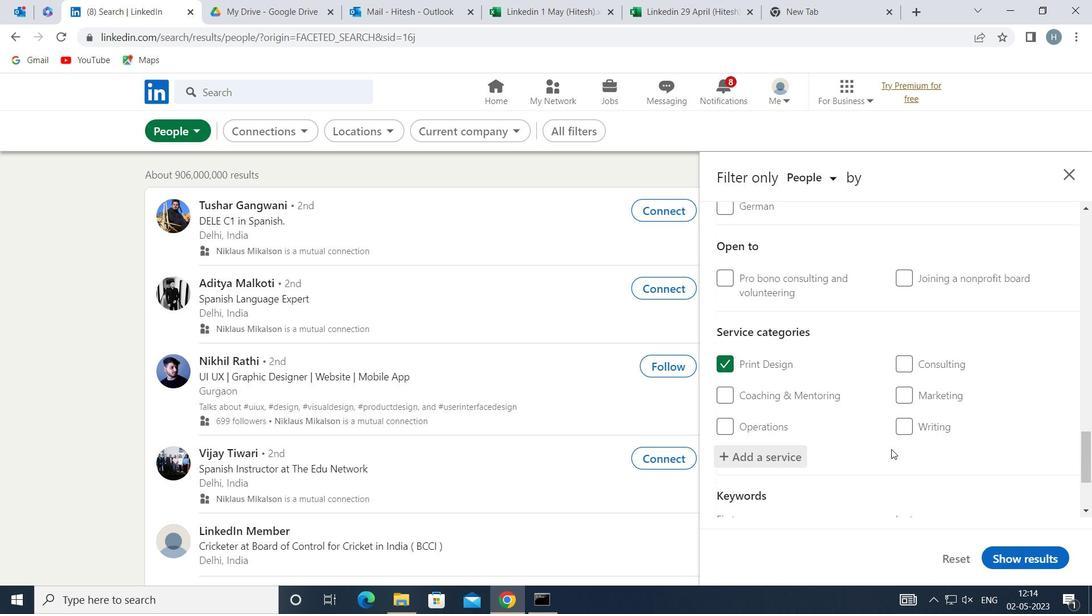 
Action: Mouse moved to (866, 432)
Screenshot: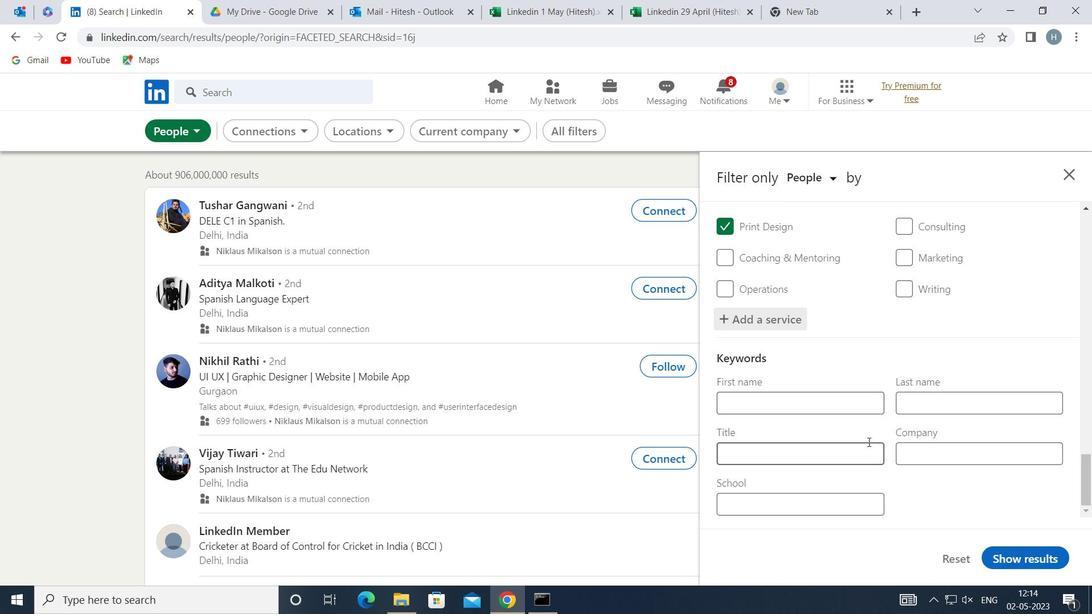 
Action: Mouse scrolled (866, 431) with delta (0, 0)
Screenshot: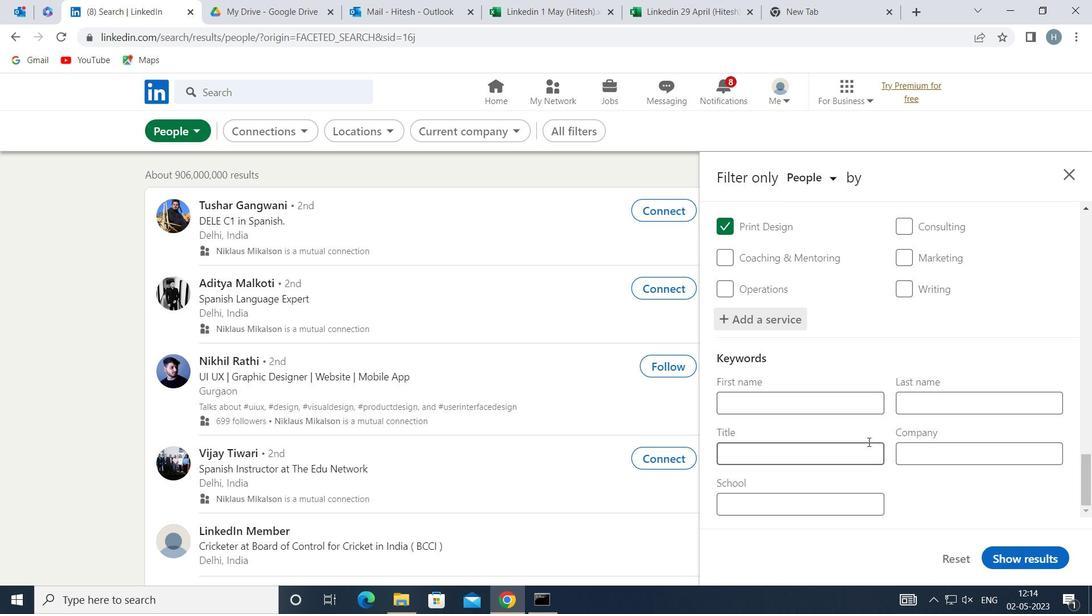 
Action: Mouse scrolled (866, 431) with delta (0, 0)
Screenshot: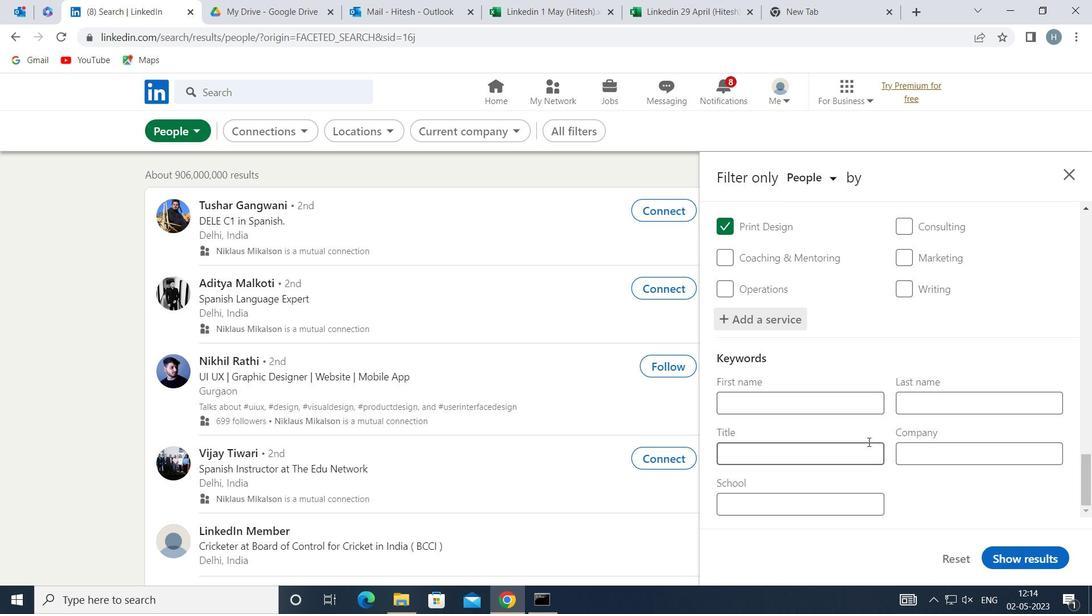 
Action: Mouse moved to (861, 452)
Screenshot: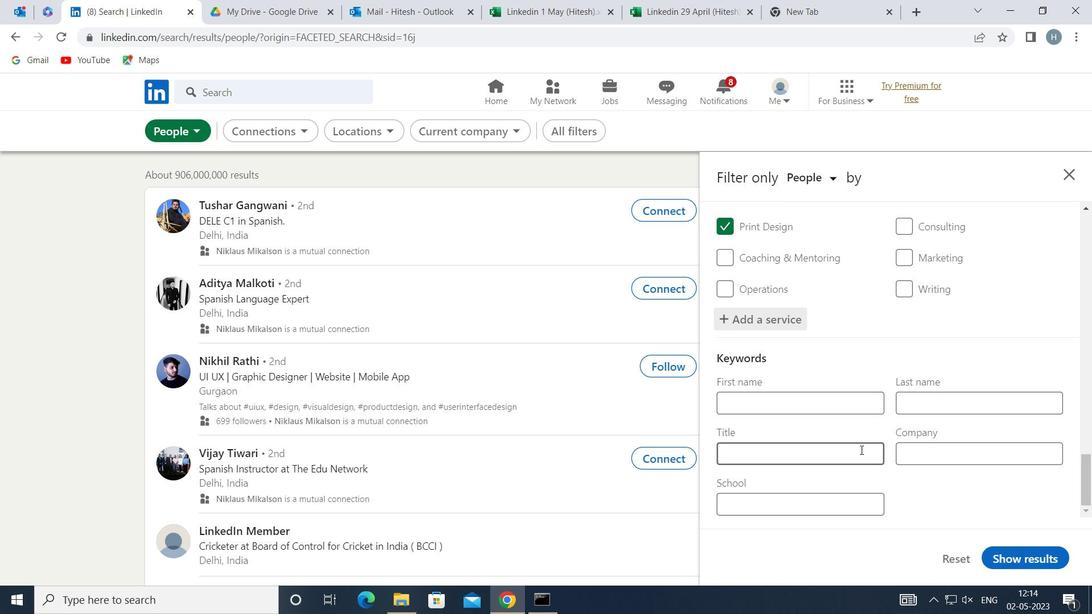 
Action: Mouse pressed left at (861, 452)
Screenshot: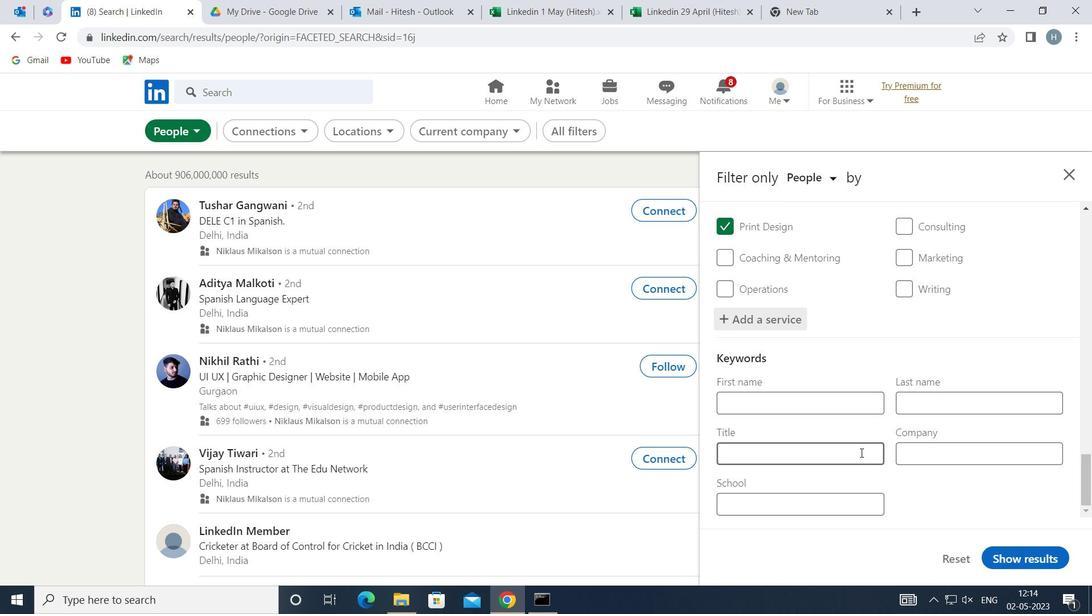 
Action: Key pressed <Key.shift><Key.shift><Key.shift>OUTSO<Key.backspace>IDE<Key.space><Key.shift>SALES<Key.space><Key.shift>MANAGER
Screenshot: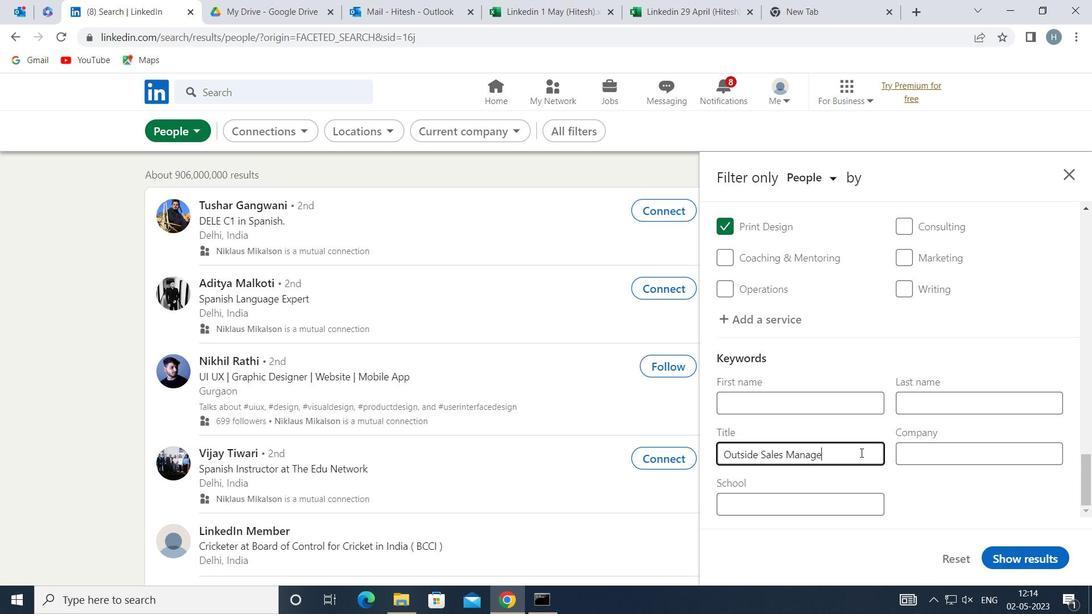 
Action: Mouse moved to (1016, 559)
Screenshot: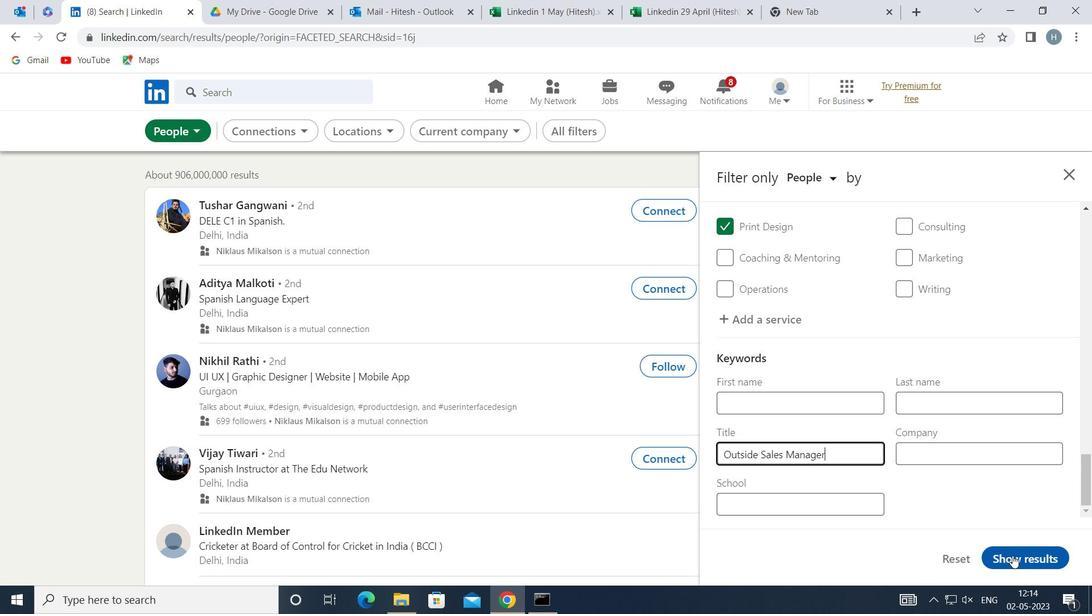 
Action: Mouse pressed left at (1016, 559)
Screenshot: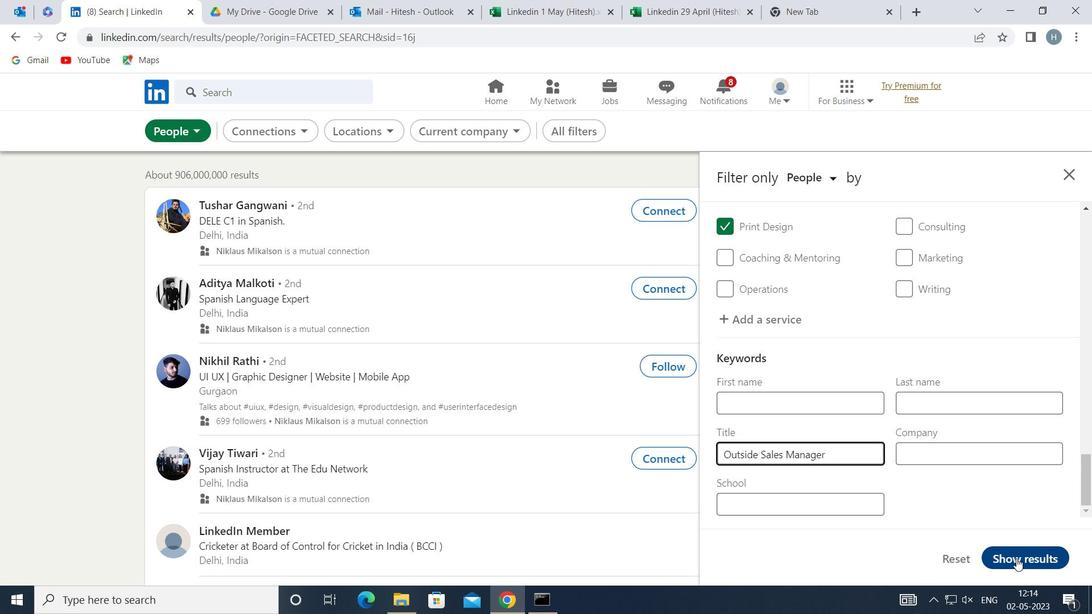 
Action: Mouse moved to (761, 373)
Screenshot: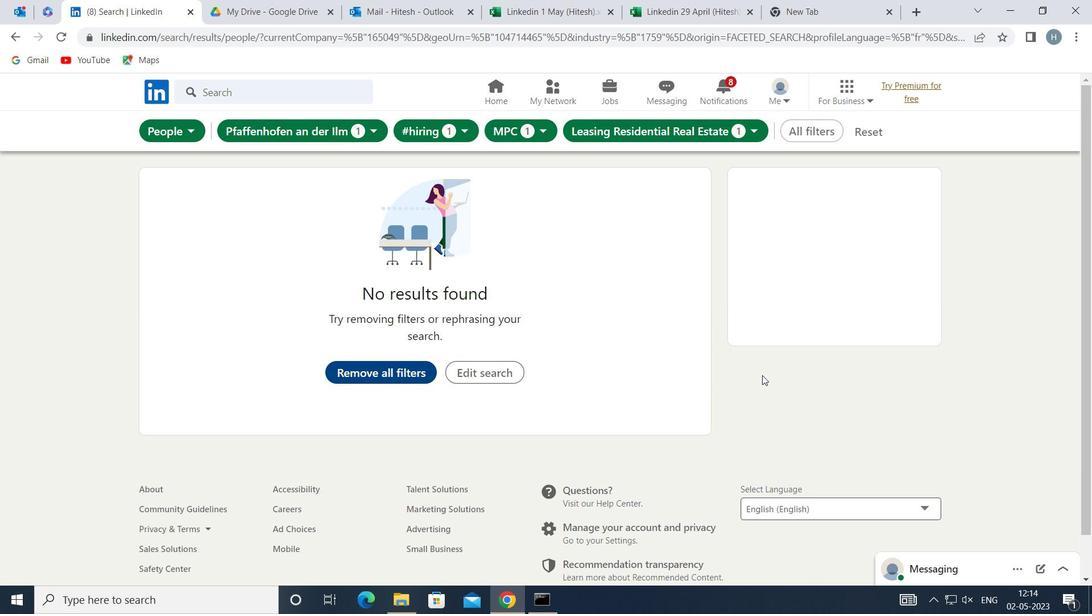 
